 Task: Open a blank google sheet and write heading  Money ManagerAdd Descriptions in a column and its values below  'Salary, Rent, Groceries, Utilities, Dining out, Transportation & Entertainment. 'Add Categories in next column and its values below  Income, Expense, Expense, Expense, Expense, Expense & Expense. Add Amount in next column and its values below  $2,500, $800, $200, $100, $50, $30 & $100Add Dates in next column and its values below  2023-05-01, 2023-05-05, 2023-05-10, 2023-05-15, 2023-05-20, 2023-05-25 & 2023-05-31Save page Budget Control Log
Action: Mouse moved to (273, 169)
Screenshot: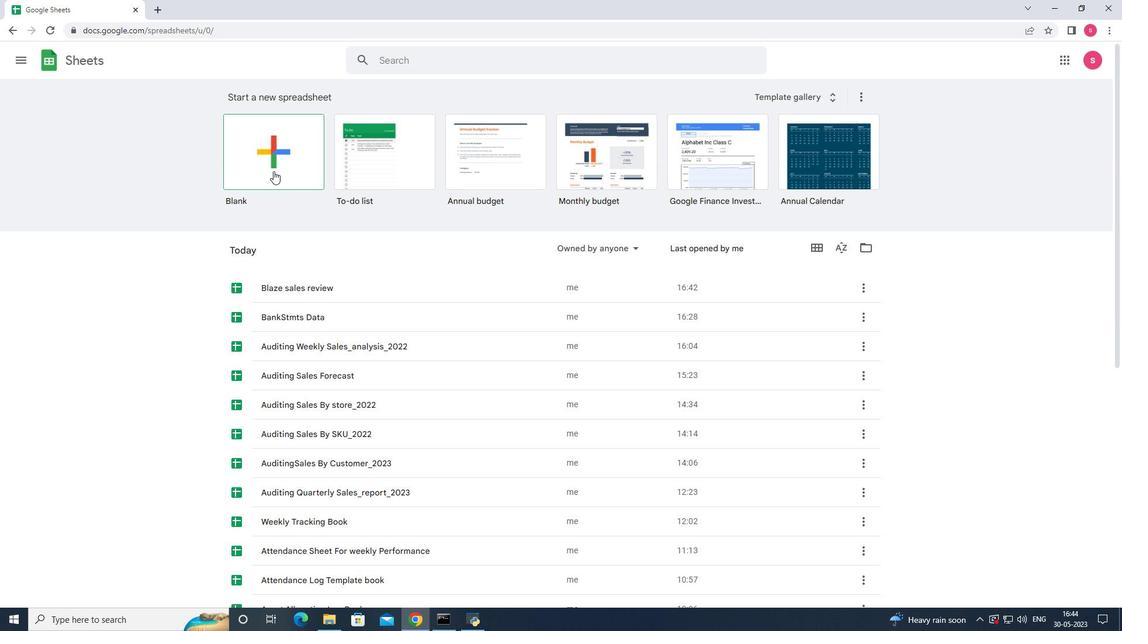 
Action: Mouse pressed left at (273, 169)
Screenshot: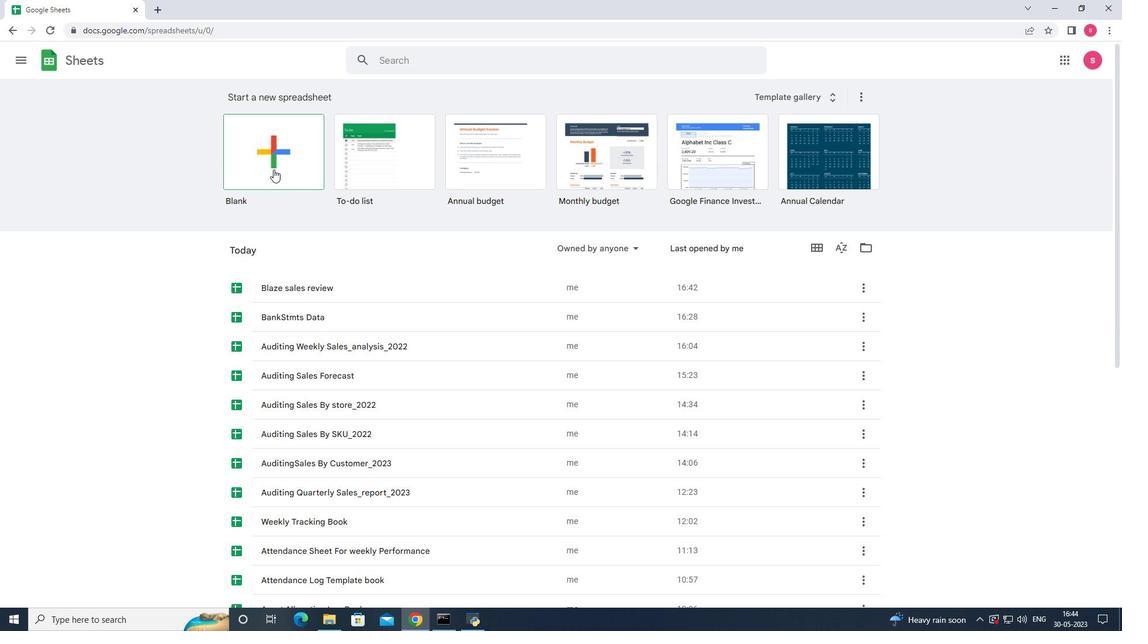 
Action: Mouse moved to (54, 145)
Screenshot: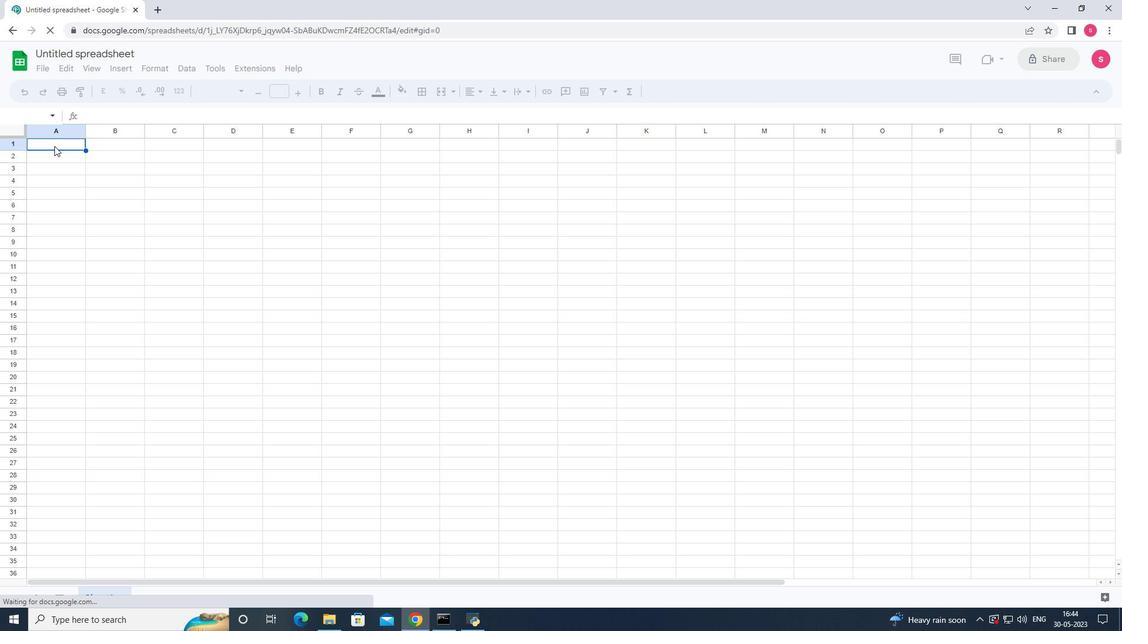 
Action: Mouse pressed left at (54, 145)
Screenshot: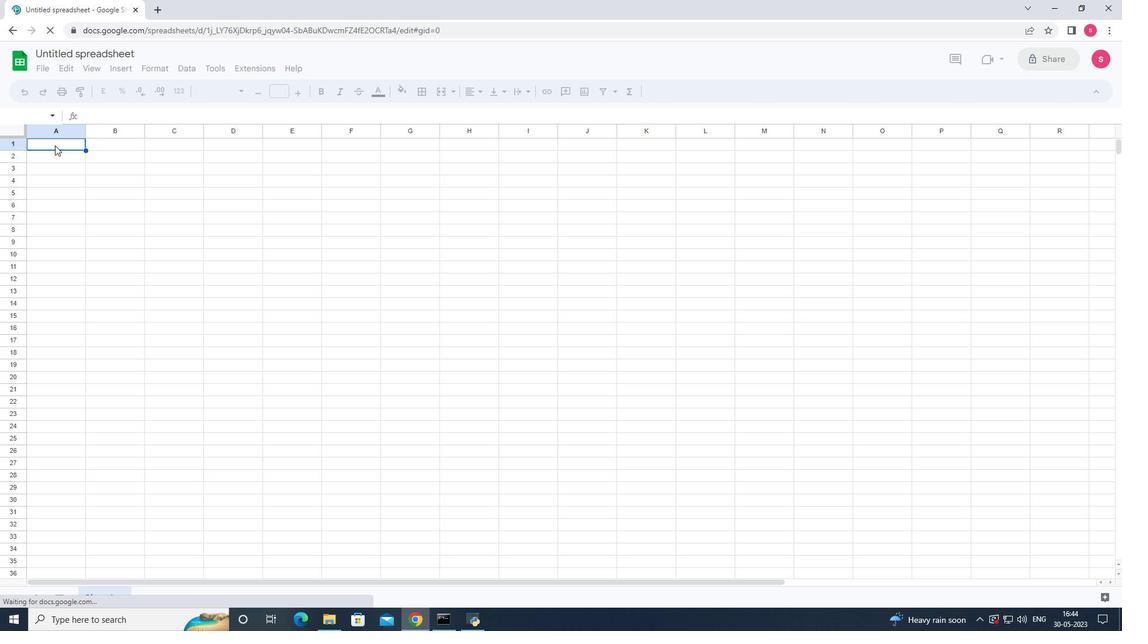 
Action: Key pressed <Key.shift>Money<Key.space><Key.shift>Manager<Key.enter><Key.shift><Key.shift><Key.shift><Key.shift>Descriptions<Key.enter><Key.shift><Key.shift><Key.shift><Key.shift><Key.shift><Key.shift><Key.shift><Key.shift><Key.shift><Key.shift><Key.shift><Key.shift><Key.shift><Key.shift>Sak<Key.backspace>lary<Key.space><Key.enter><Key.shift>Rent<Key.enter><Key.shift><Key.shift><Key.shift><Key.shift><Key.shift><Key.shift><Key.shift><Key.shift><Key.shift><Key.shift><Key.shift><Key.shift><Key.shift><Key.shift><Key.shift><Key.shift><Key.shift><Key.shift><Key.shift><Key.shift><Key.shift><Key.shift><Key.shift>Groceries<Key.enter><Key.shift><Key.shift>Utilities<Key.enter><Key.shift>Dining<Key.space><Key.shift>Out<Key.enter><Key.shift>Transportation<Key.enter><Key.shift>enter<Key.backspace><Key.backspace><Key.backspace><Key.backspace><Key.backspace><Key.shift>Entertainment<Key.enter>
Screenshot: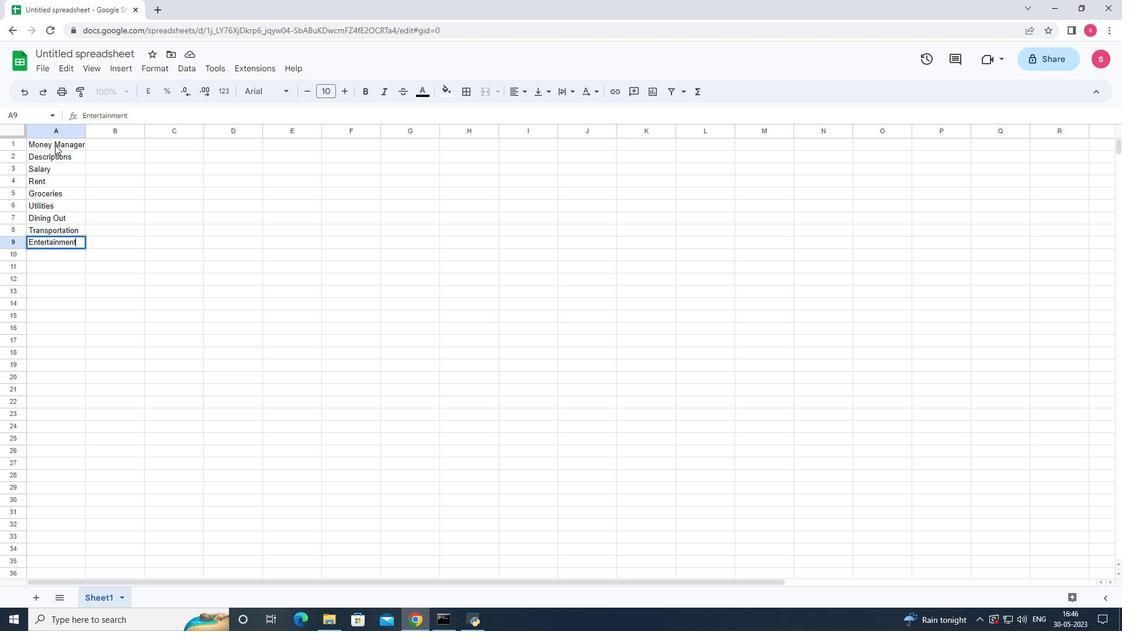 
Action: Mouse moved to (84, 134)
Screenshot: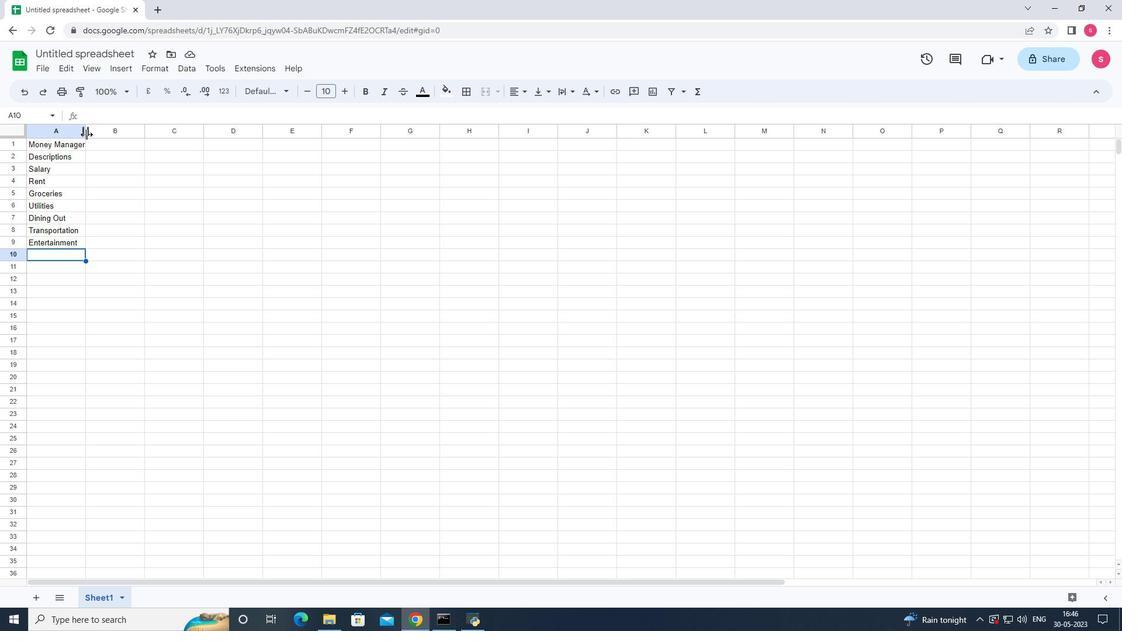 
Action: Mouse pressed left at (84, 134)
Screenshot: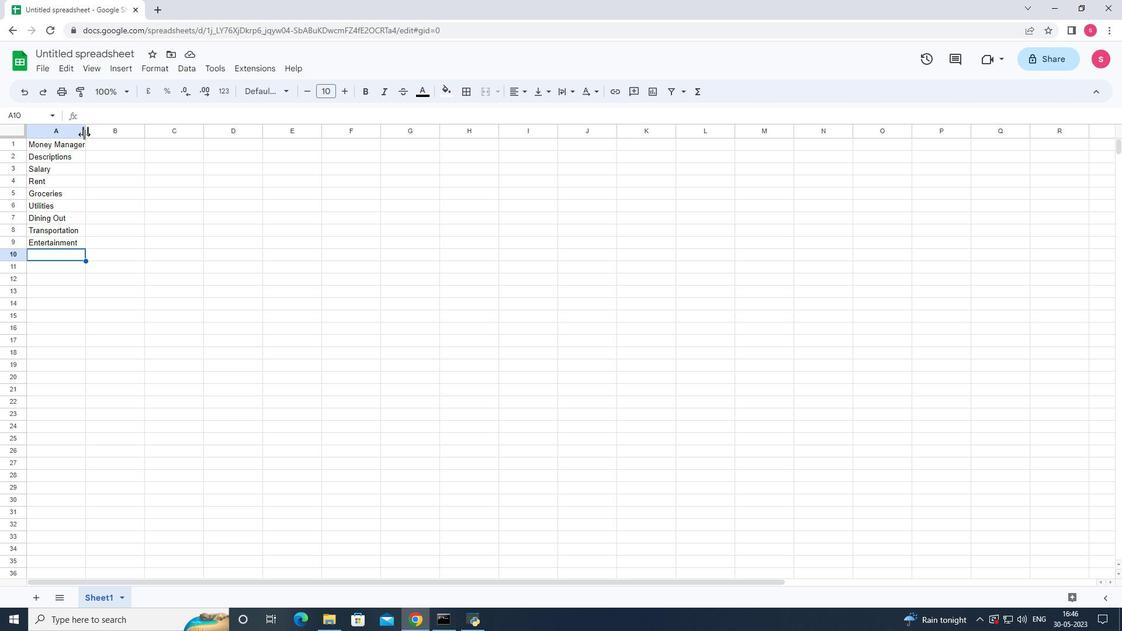 
Action: Mouse pressed left at (84, 134)
Screenshot: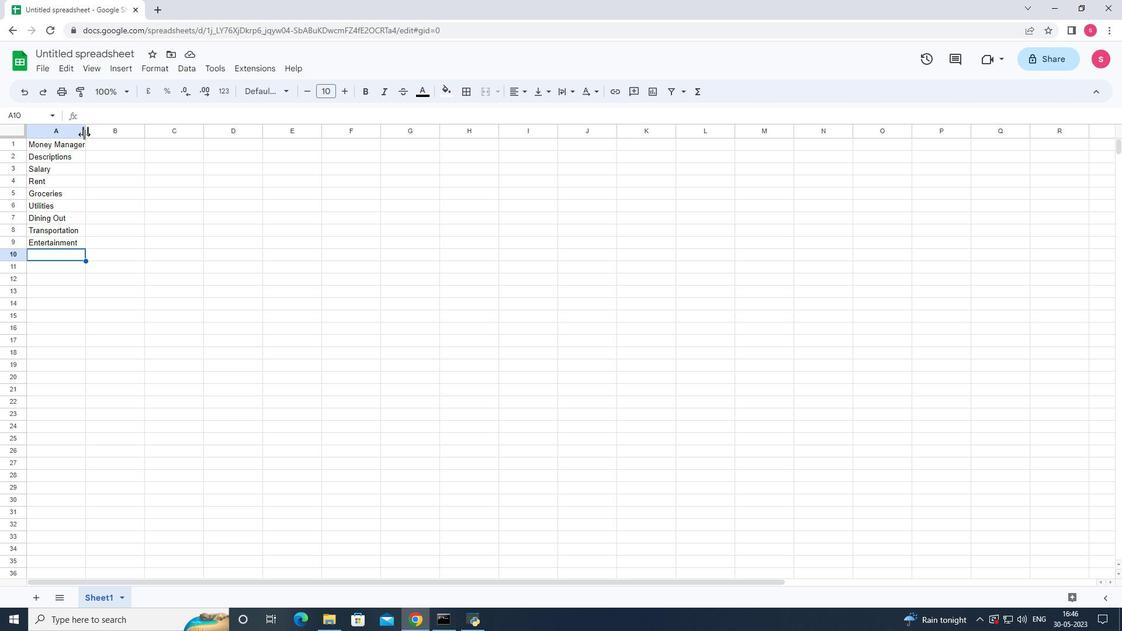 
Action: Mouse moved to (97, 146)
Screenshot: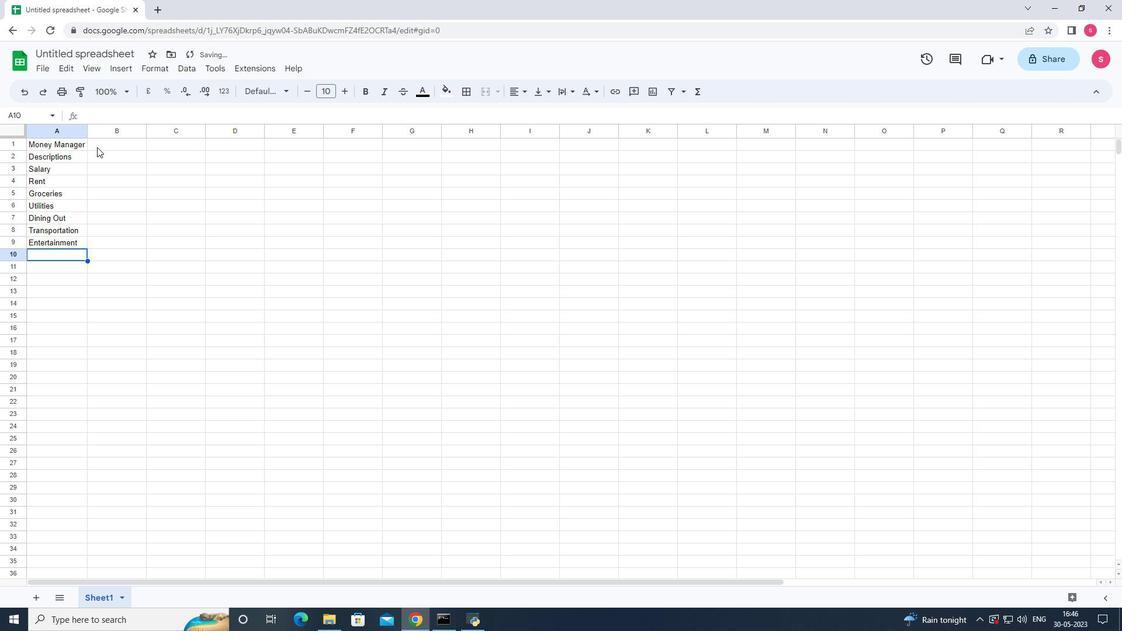 
Action: Mouse pressed left at (97, 146)
Screenshot: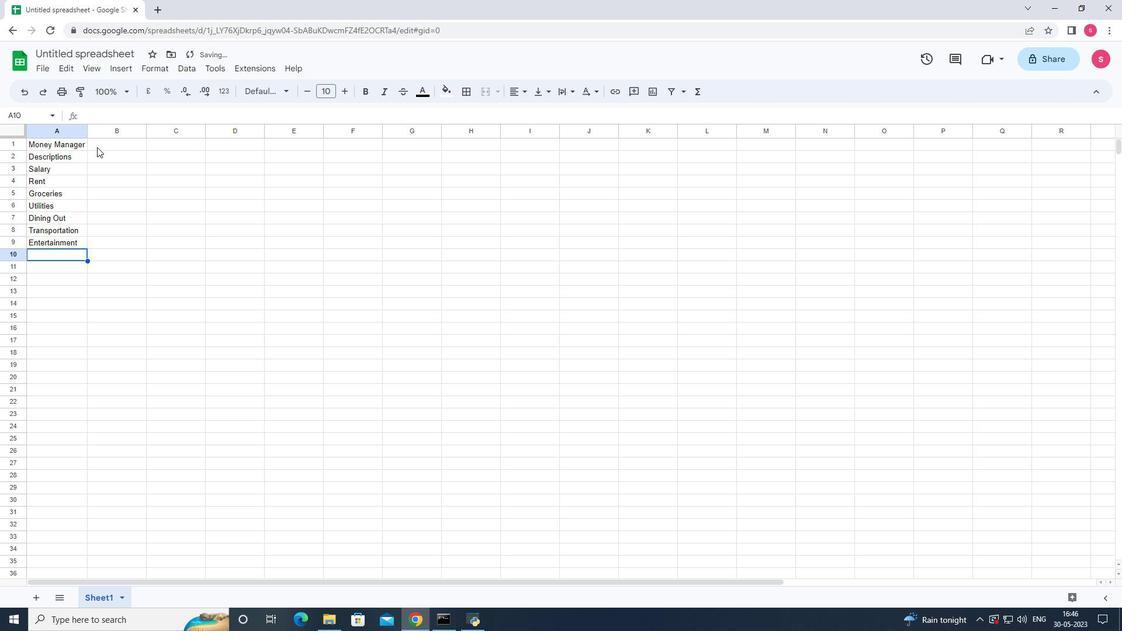 
Action: Key pressed <Key.caps_lock>CAT<Key.backspace><Key.backspace>ATA<Key.backspace><Key.backspace><Key.backspace><Key.caps_lock>atega<Key.backspace>ories<Key.enter>in<Key.backspace><Key.backspace><Key.shift>Income<Key.enter><Key.shift><Key.shift><Key.shift>Expense<Key.enter>e<Key.enter>e<Key.enter>e<Key.enter>e<Key.enter>e<Key.enter>
Screenshot: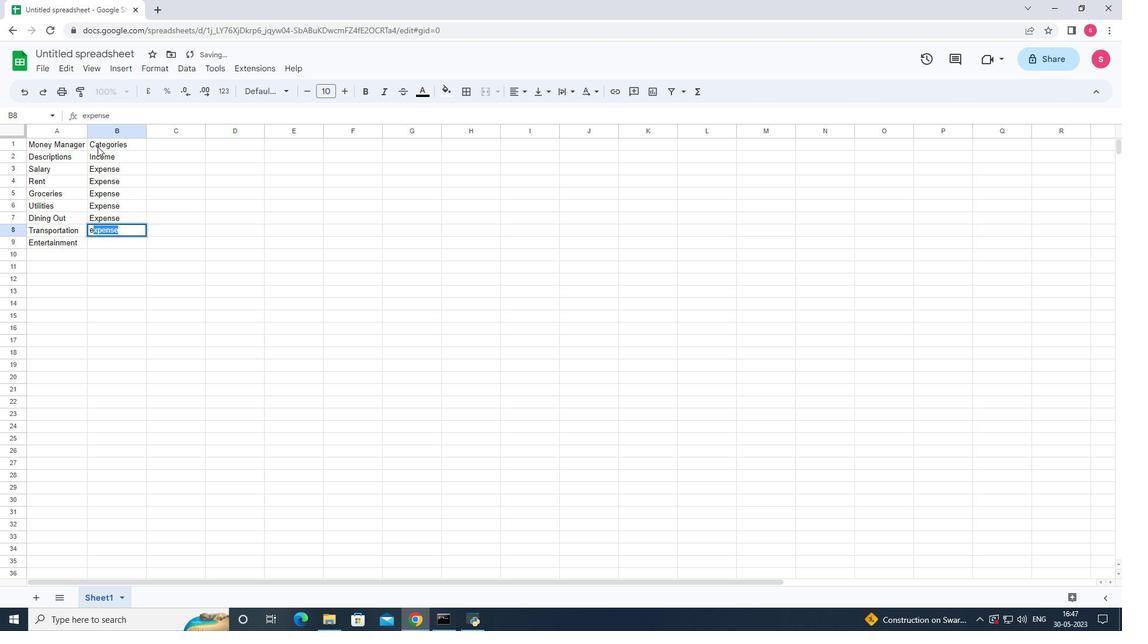 
Action: Mouse moved to (97, 146)
Screenshot: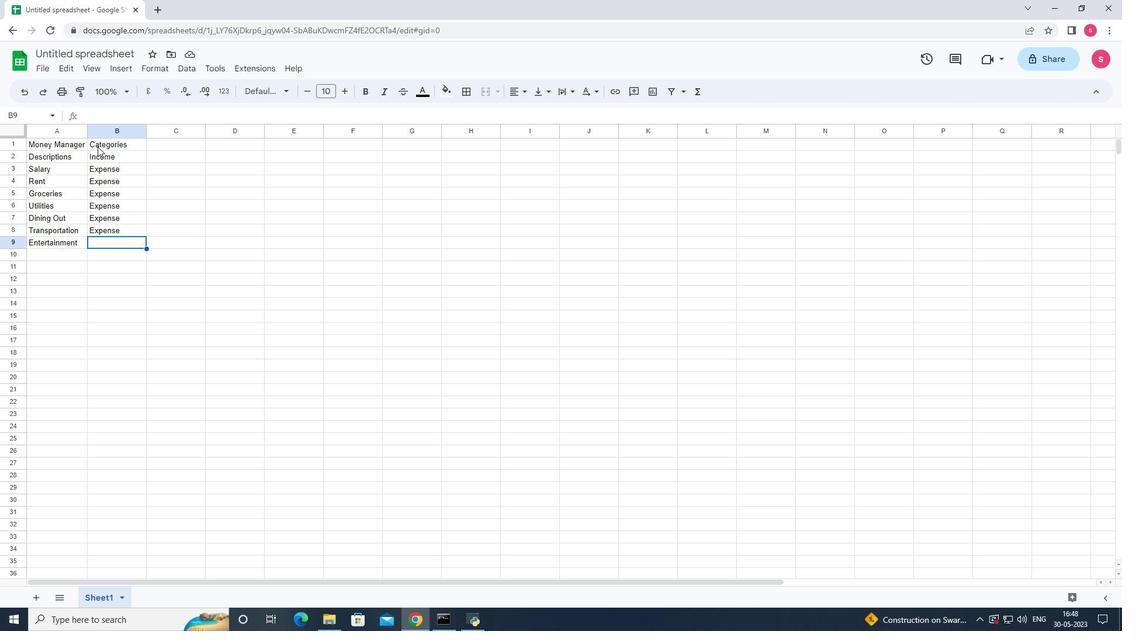 
Action: Mouse pressed left at (97, 146)
Screenshot: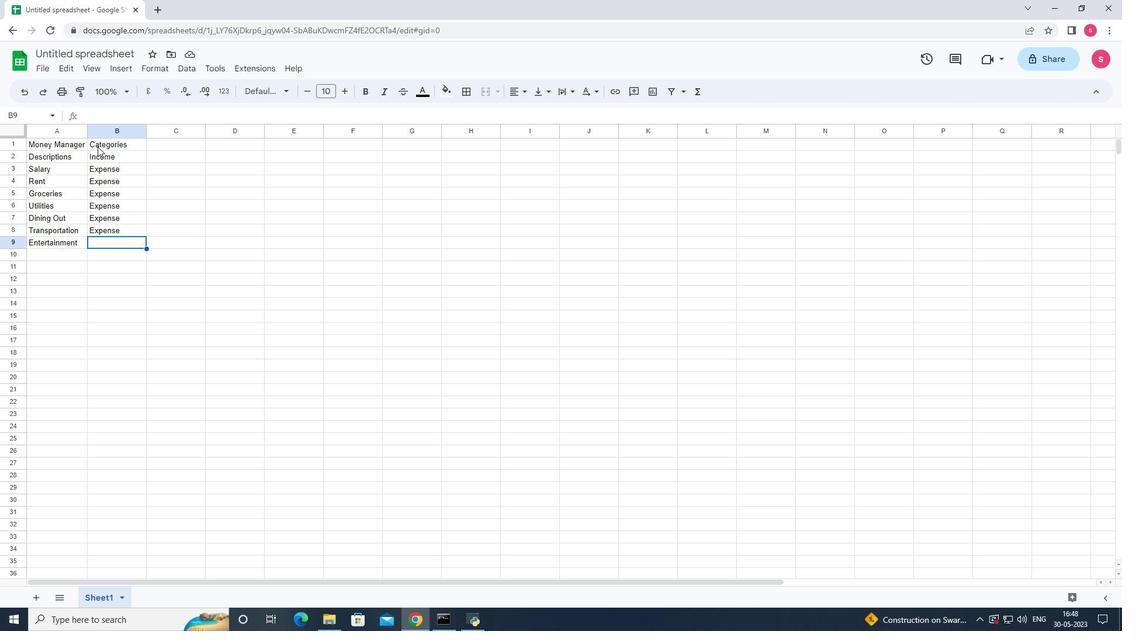 
Action: Mouse moved to (104, 229)
Screenshot: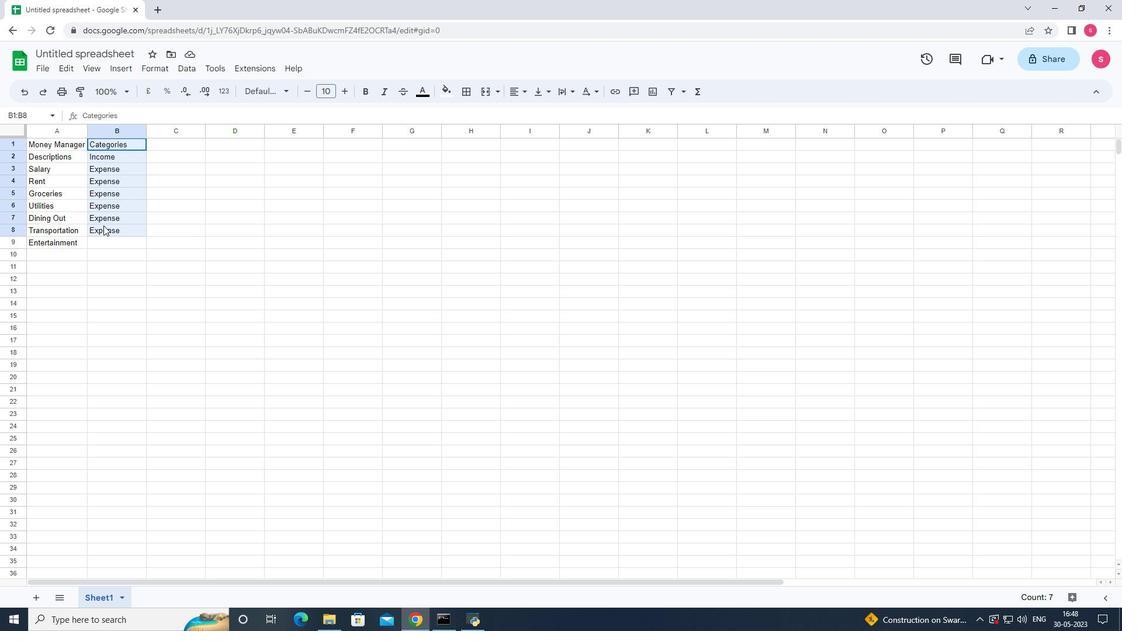 
Action: Key pressed ctrl+X
Screenshot: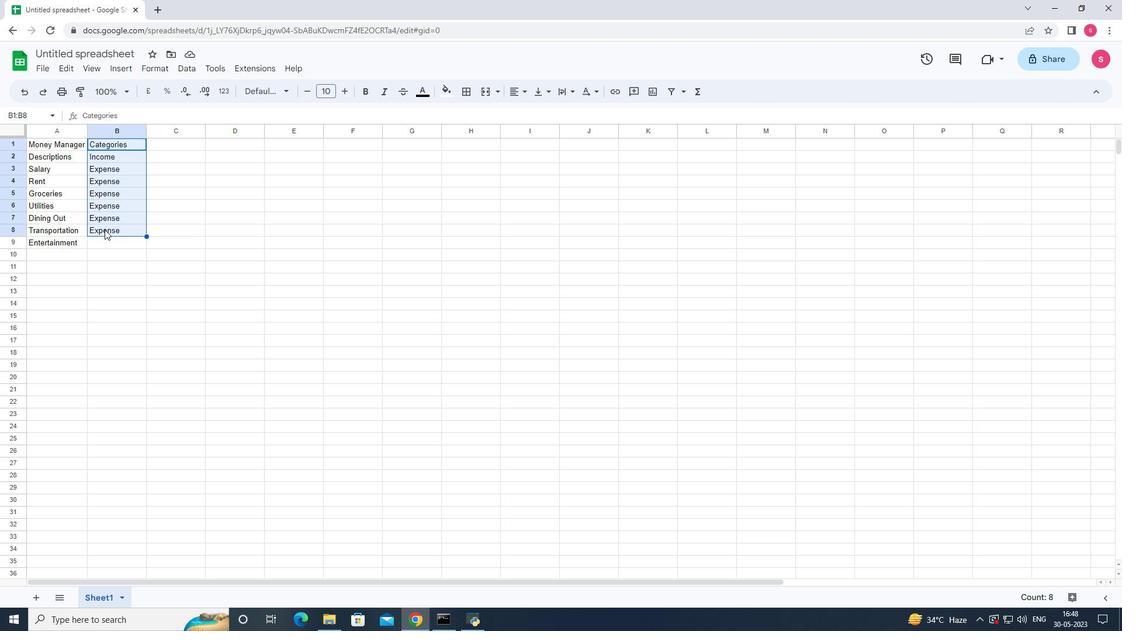 
Action: Mouse moved to (127, 158)
Screenshot: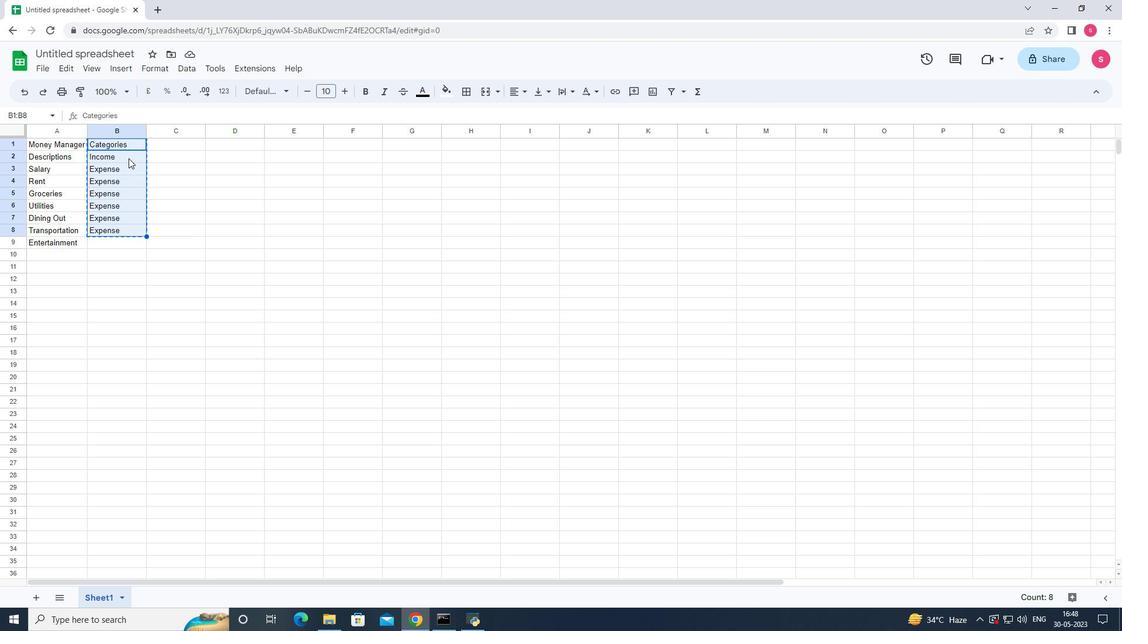 
Action: Mouse pressed left at (127, 158)
Screenshot: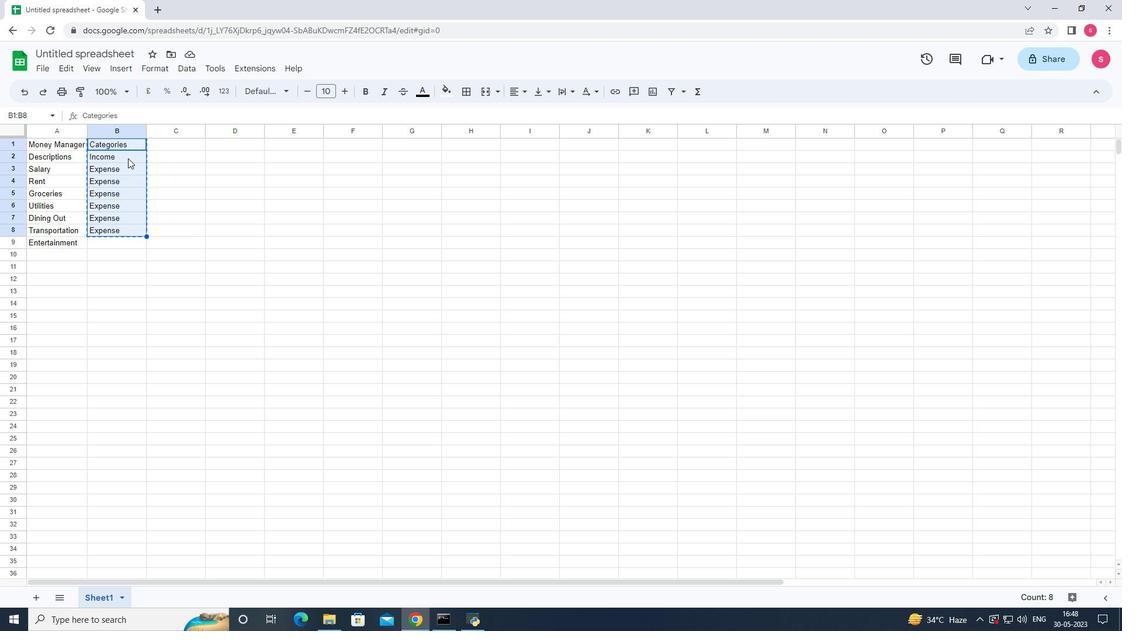 
Action: Mouse moved to (125, 159)
Screenshot: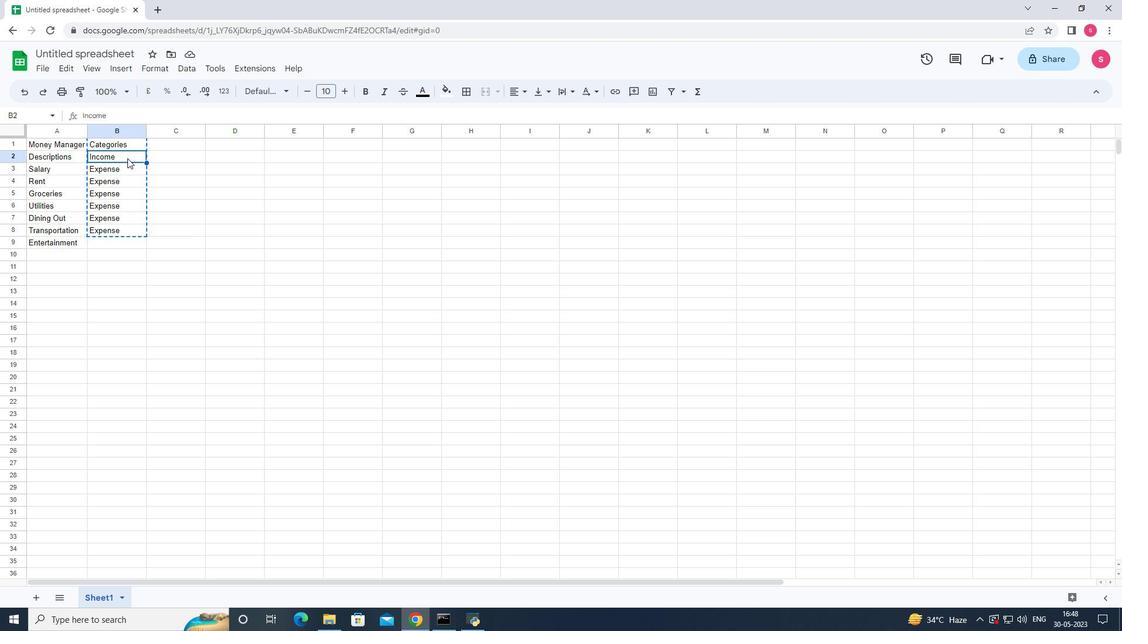 
Action: Key pressed ctrl+V
Screenshot: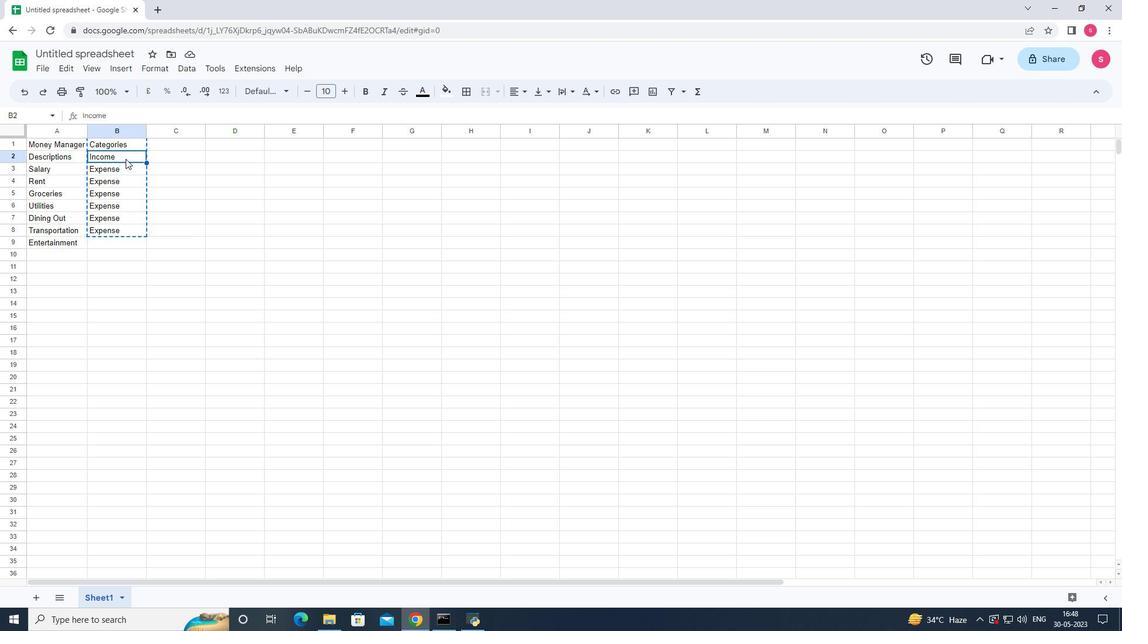 
Action: Mouse moved to (161, 155)
Screenshot: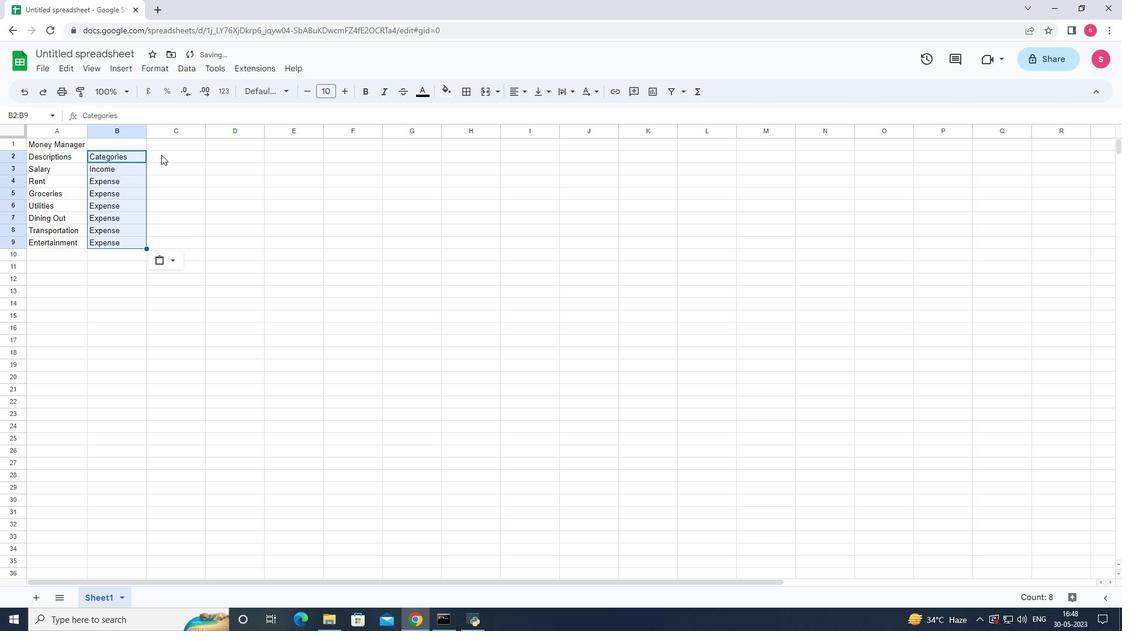 
Action: Mouse pressed left at (161, 155)
Screenshot: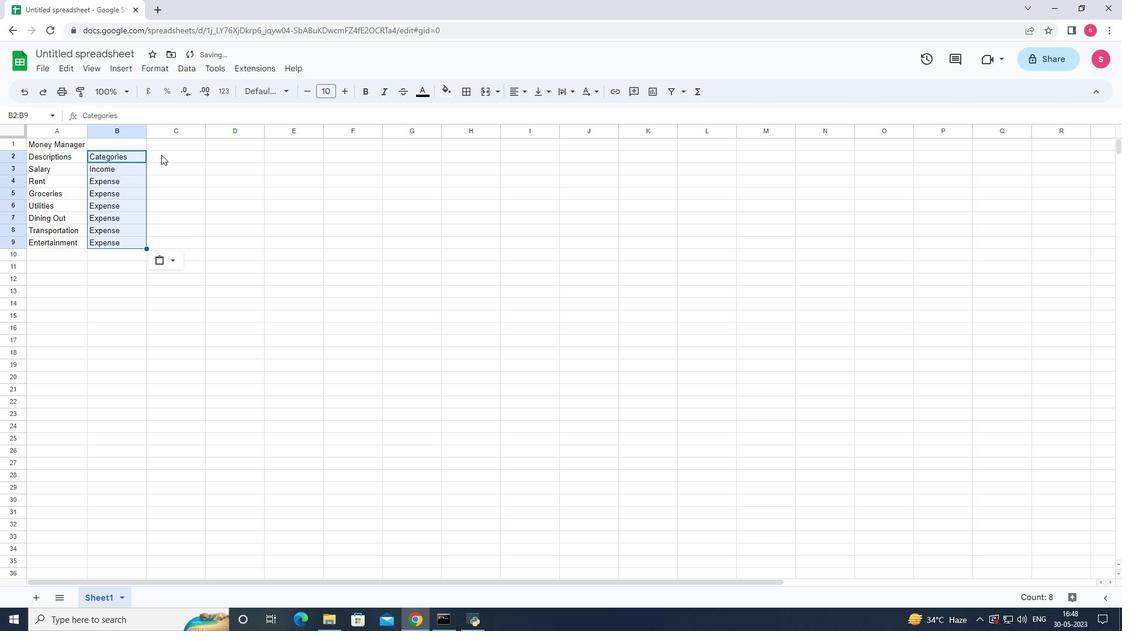 
Action: Mouse moved to (159, 156)
Screenshot: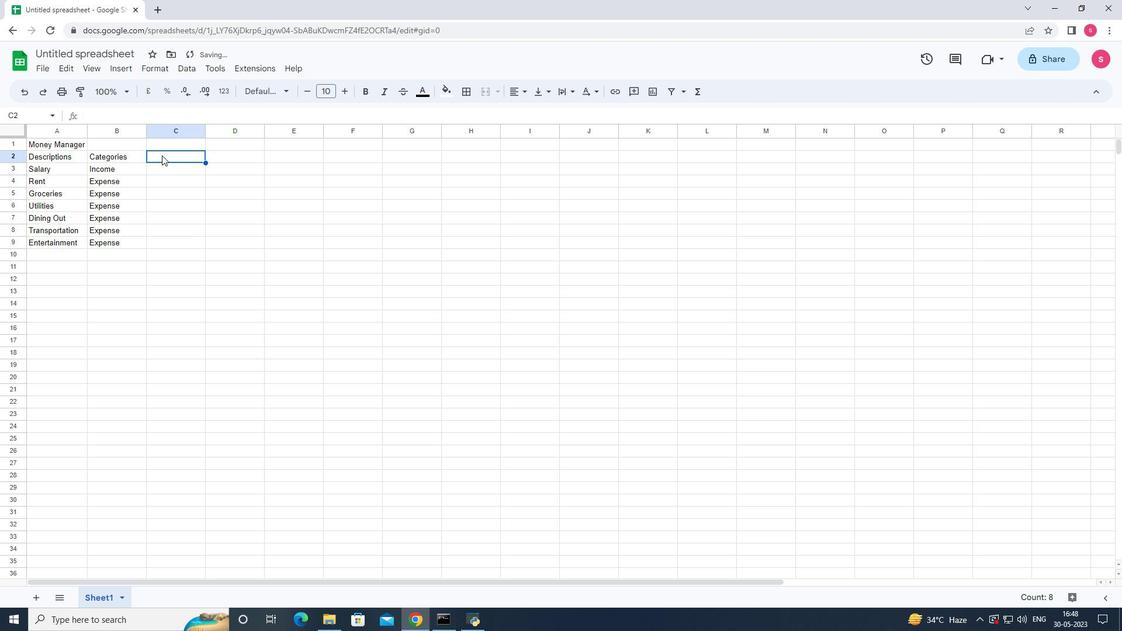 
Action: Key pressed <Key.shift><Key.shift><Key.shift><Key.shift><Key.shift><Key.shift><Key.shift><Key.shift><Key.shift><Key.shift><Key.shift><Key.shift><Key.shift>Amount<Key.enter>
Screenshot: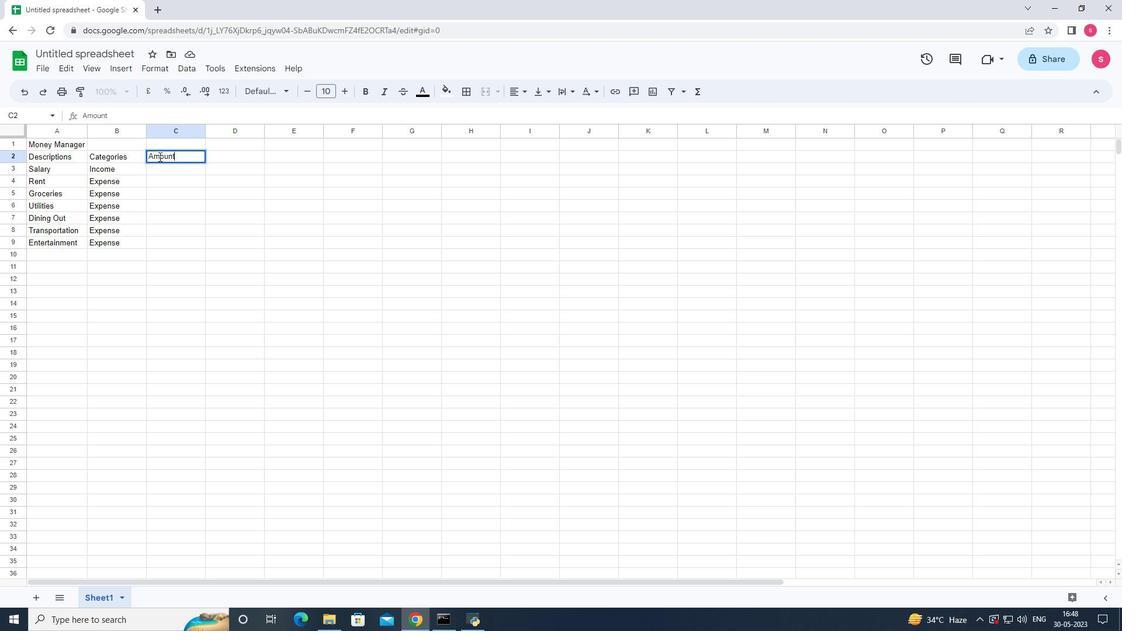 
Action: Mouse moved to (247, 178)
Screenshot: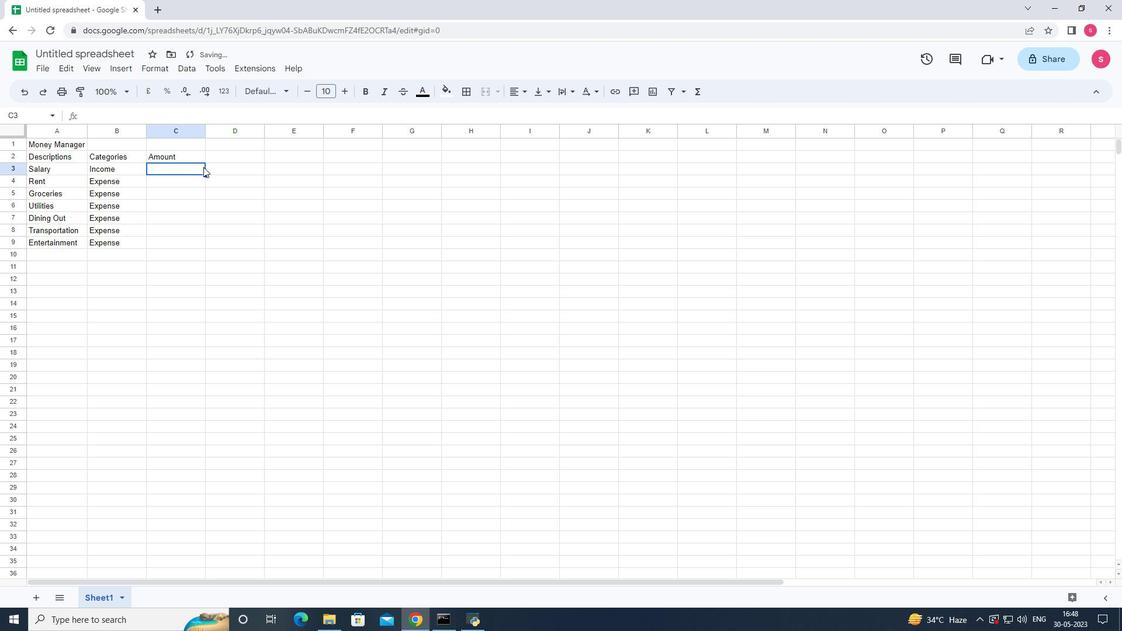 
Action: Key pressed 2500<Key.down>800<Key.down>200<Key.down>100<Key.down>50<Key.down>30<Key.down>100<Key.right><Key.up><Key.up><Key.up><Key.up><Key.up><Key.up><Key.up>
Screenshot: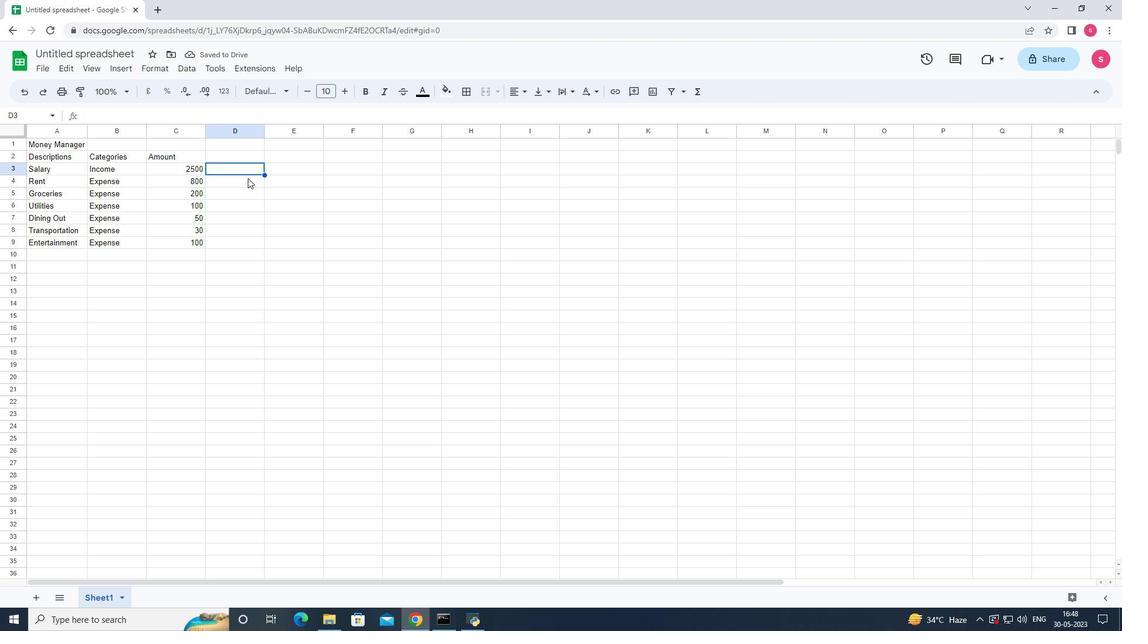 
Action: Mouse moved to (160, 166)
Screenshot: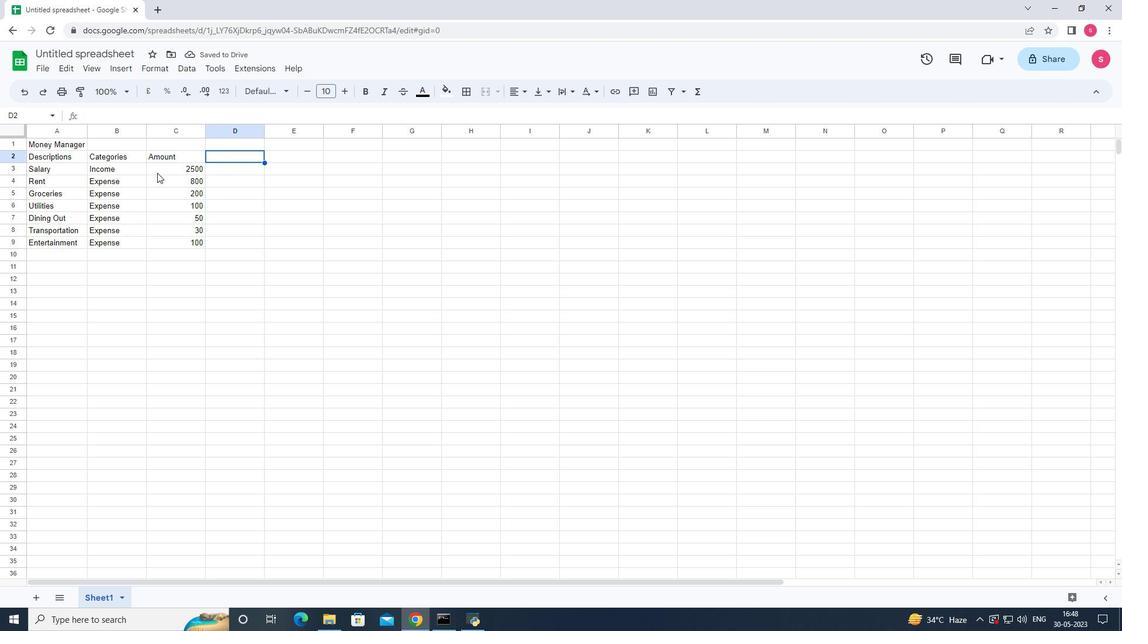 
Action: Mouse pressed left at (160, 166)
Screenshot: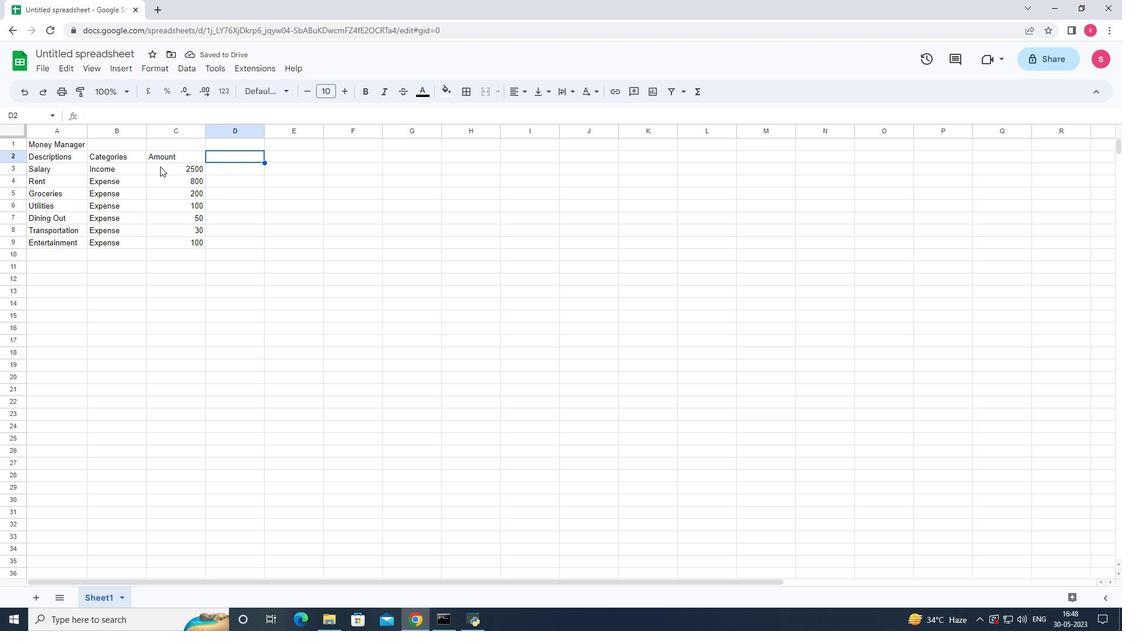 
Action: Mouse moved to (158, 66)
Screenshot: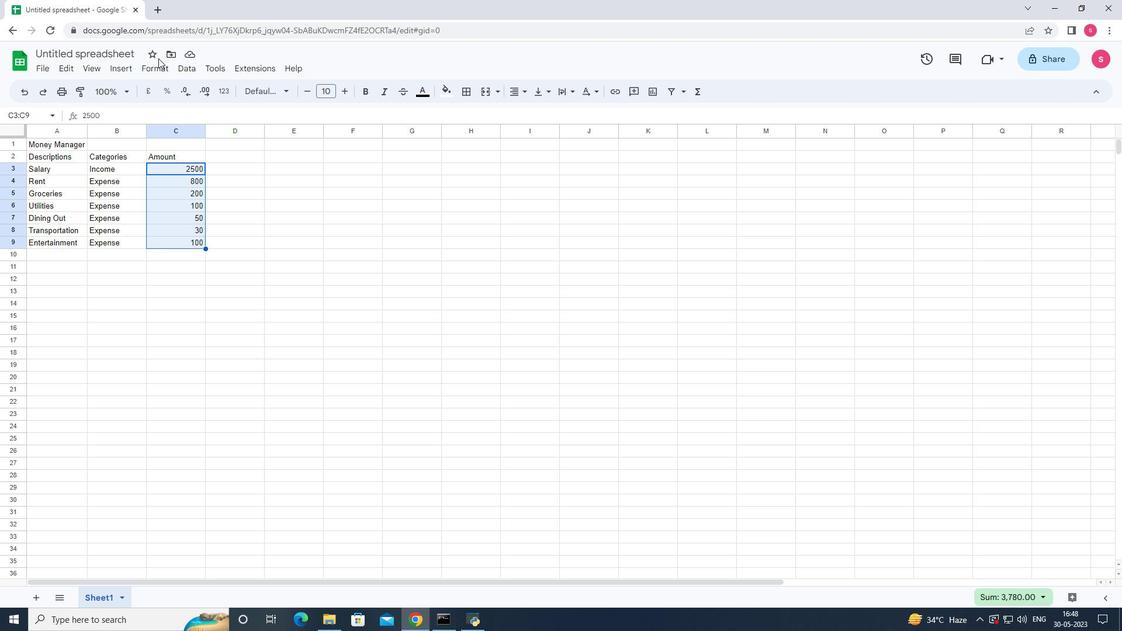 
Action: Mouse pressed left at (158, 66)
Screenshot: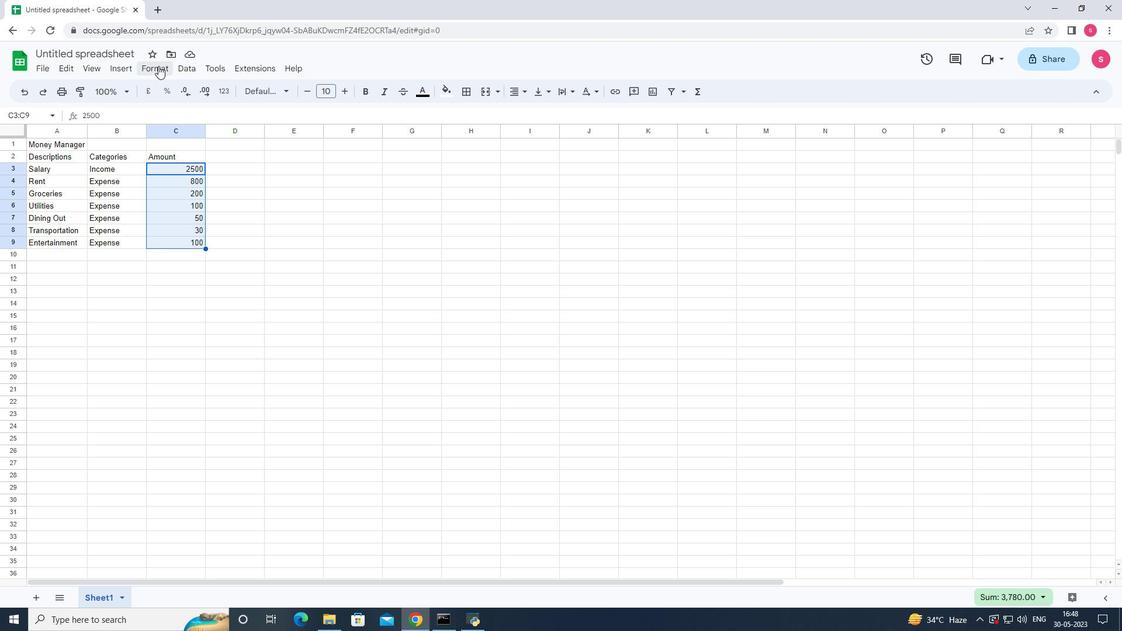 
Action: Mouse moved to (149, 105)
Screenshot: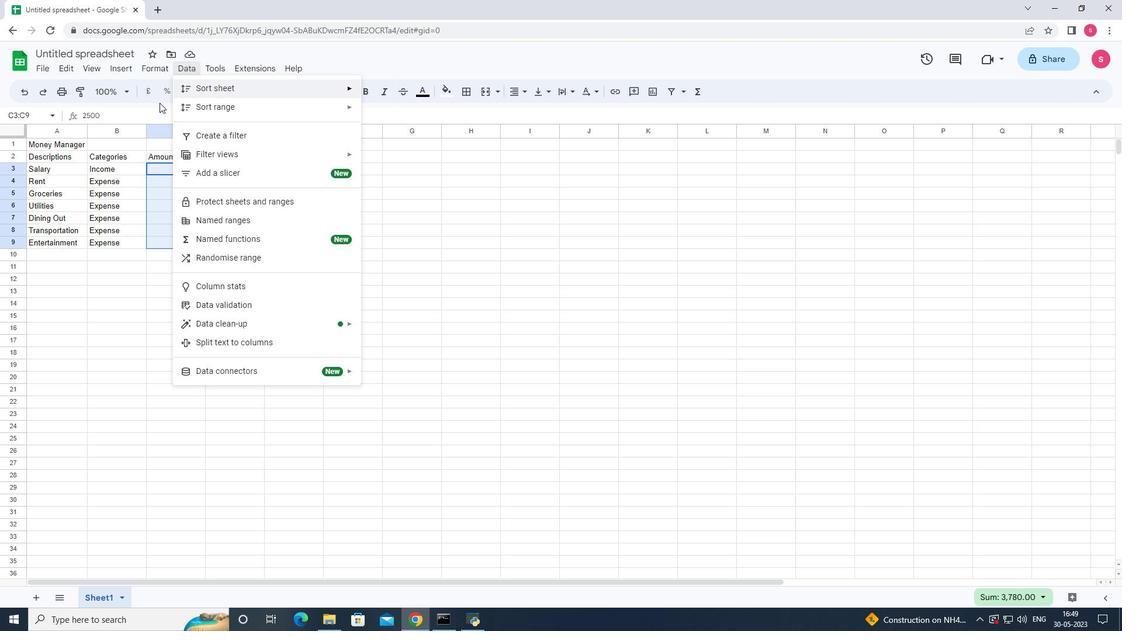 
Action: Mouse pressed left at (149, 105)
Screenshot: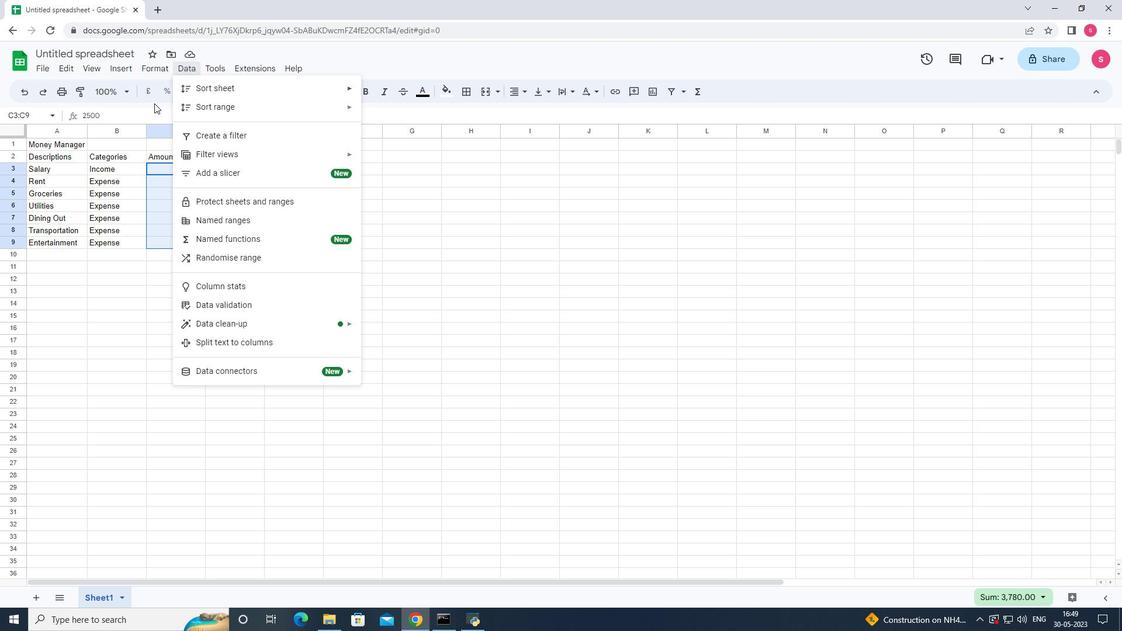 
Action: Mouse moved to (226, 94)
Screenshot: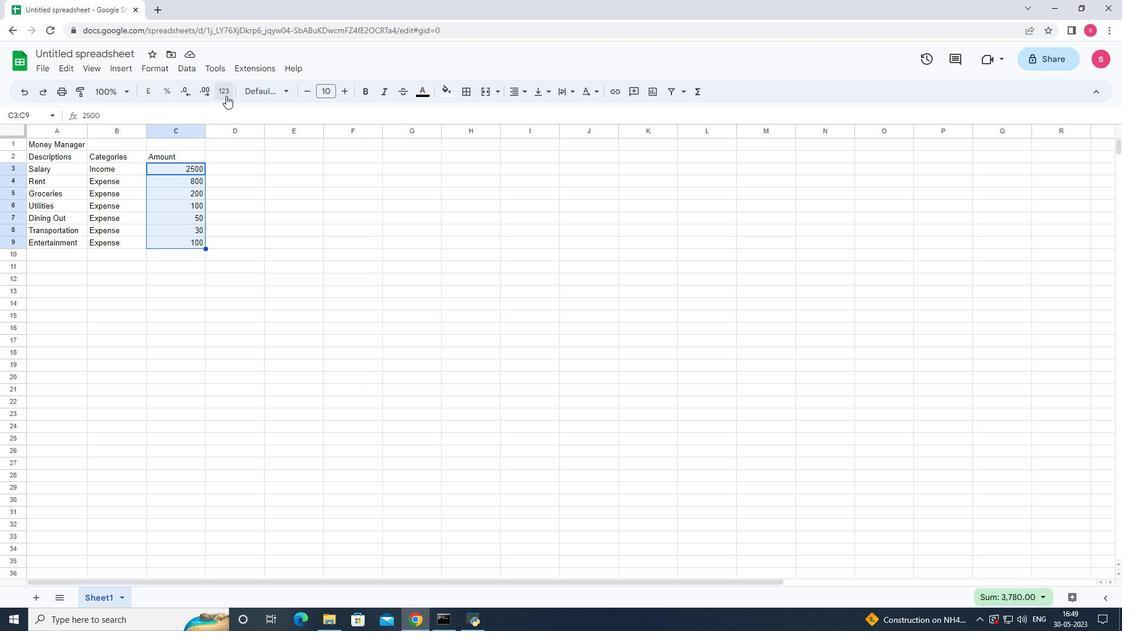 
Action: Mouse pressed left at (226, 94)
Screenshot: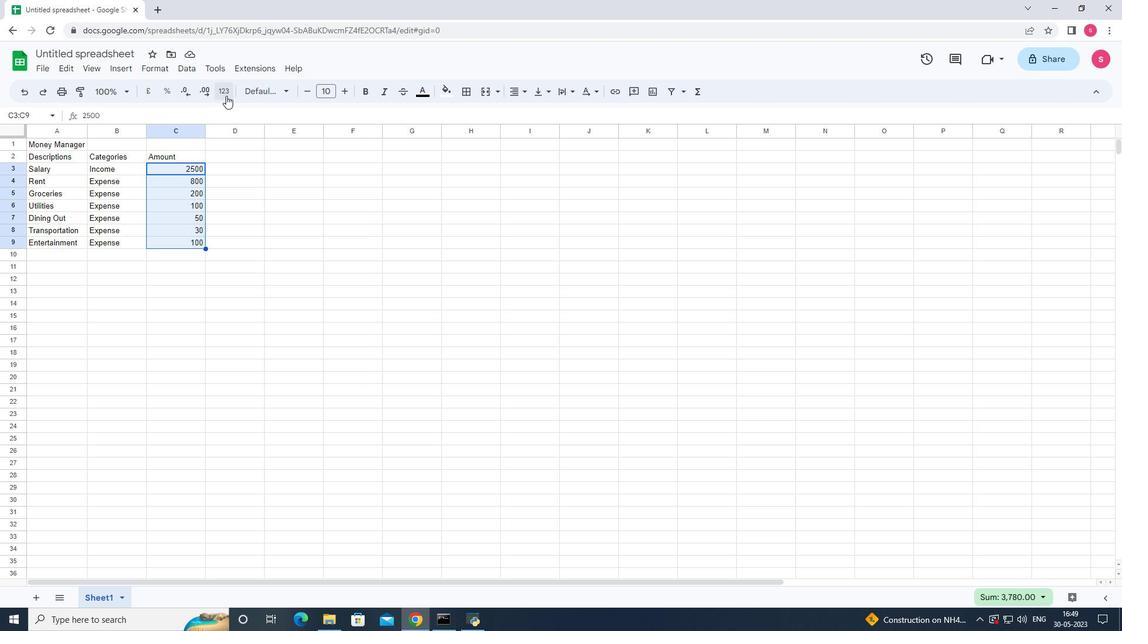 
Action: Mouse moved to (285, 458)
Screenshot: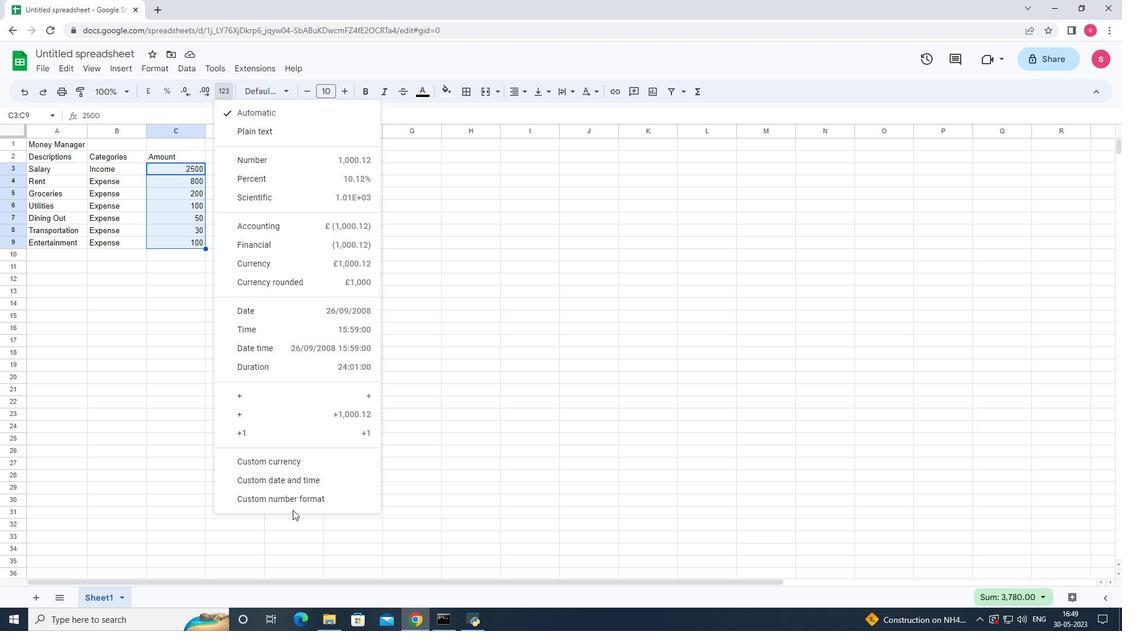 
Action: Mouse pressed left at (285, 458)
Screenshot: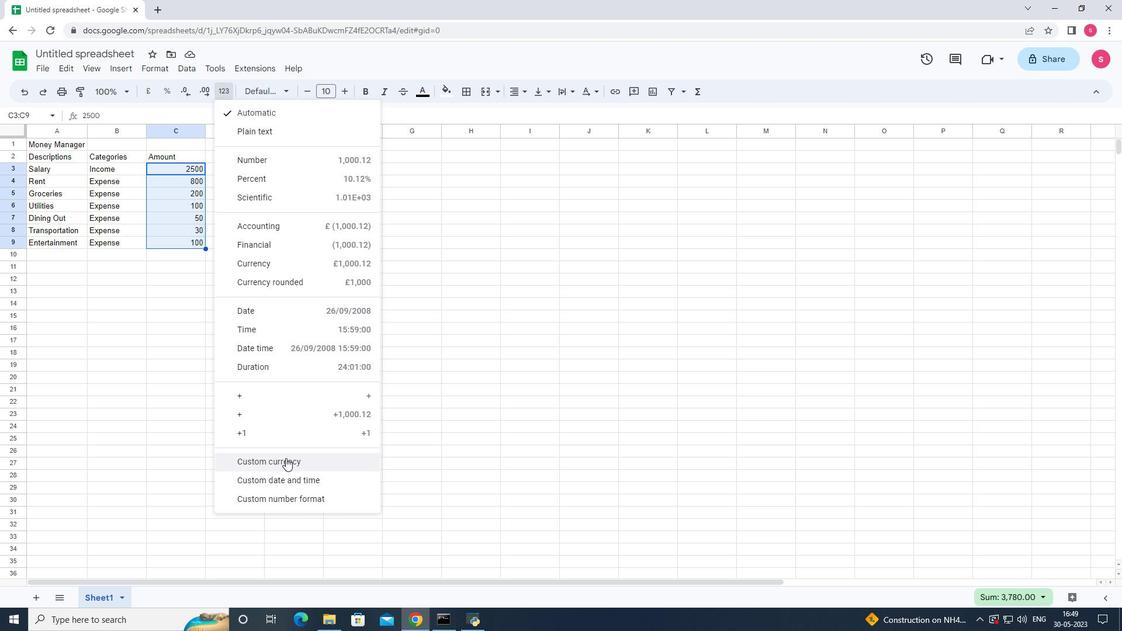 
Action: Mouse moved to (453, 280)
Screenshot: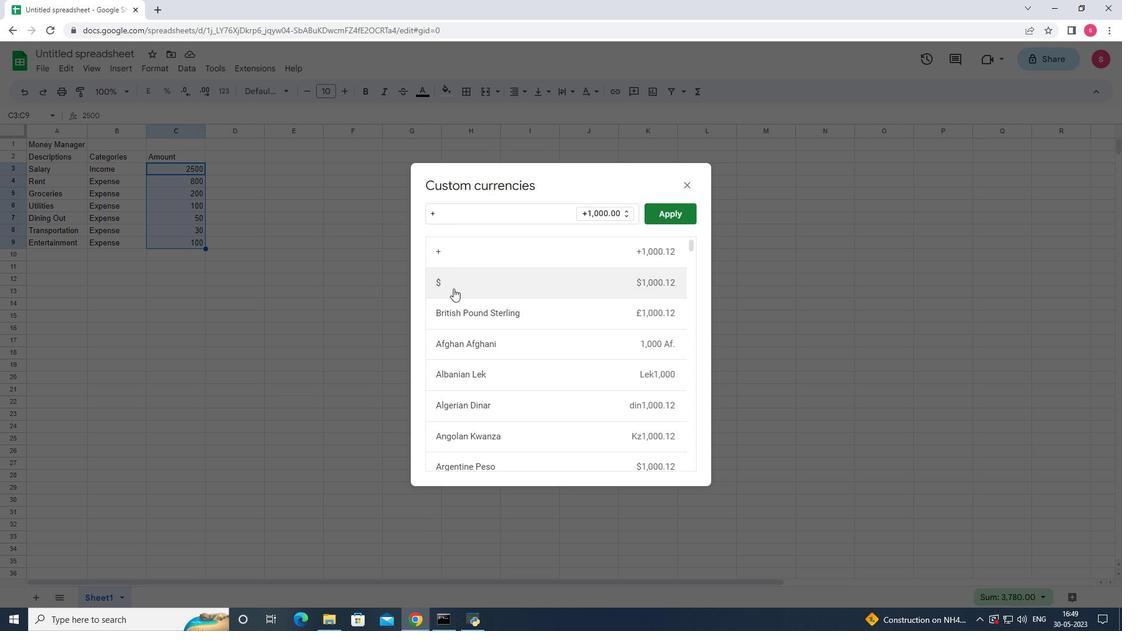 
Action: Mouse pressed left at (453, 280)
Screenshot: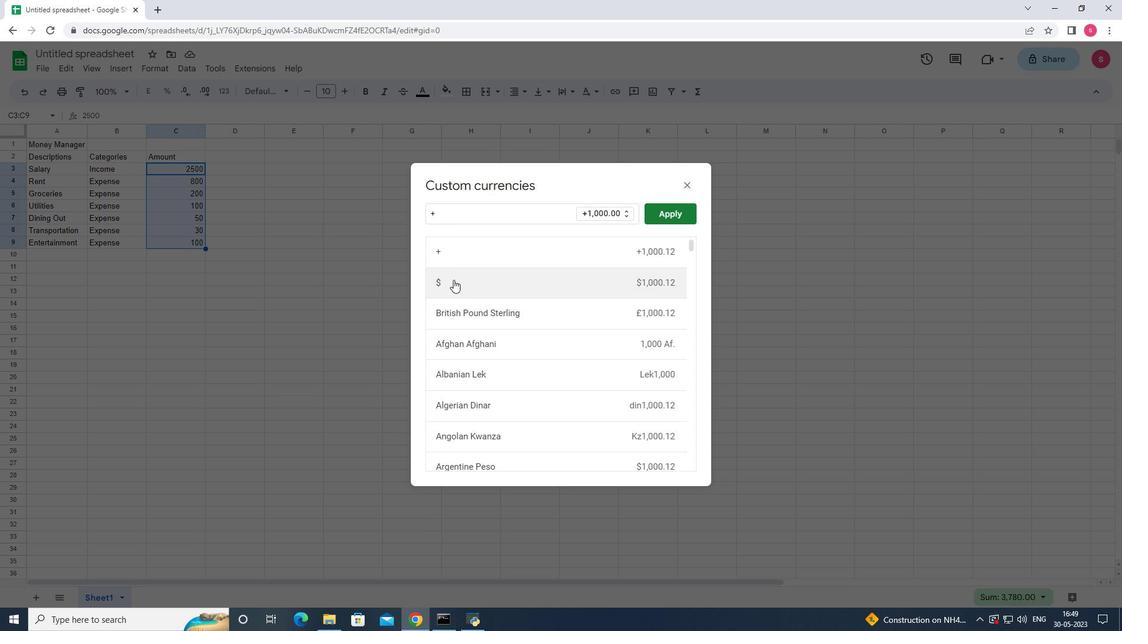 
Action: Mouse moved to (664, 215)
Screenshot: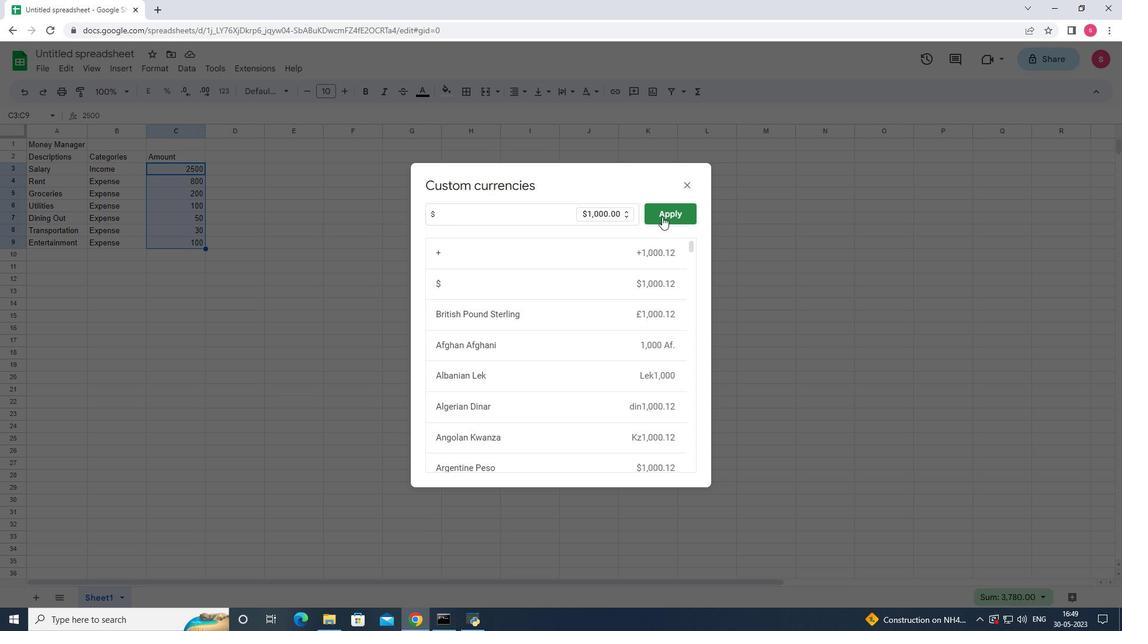 
Action: Mouse pressed left at (664, 215)
Screenshot: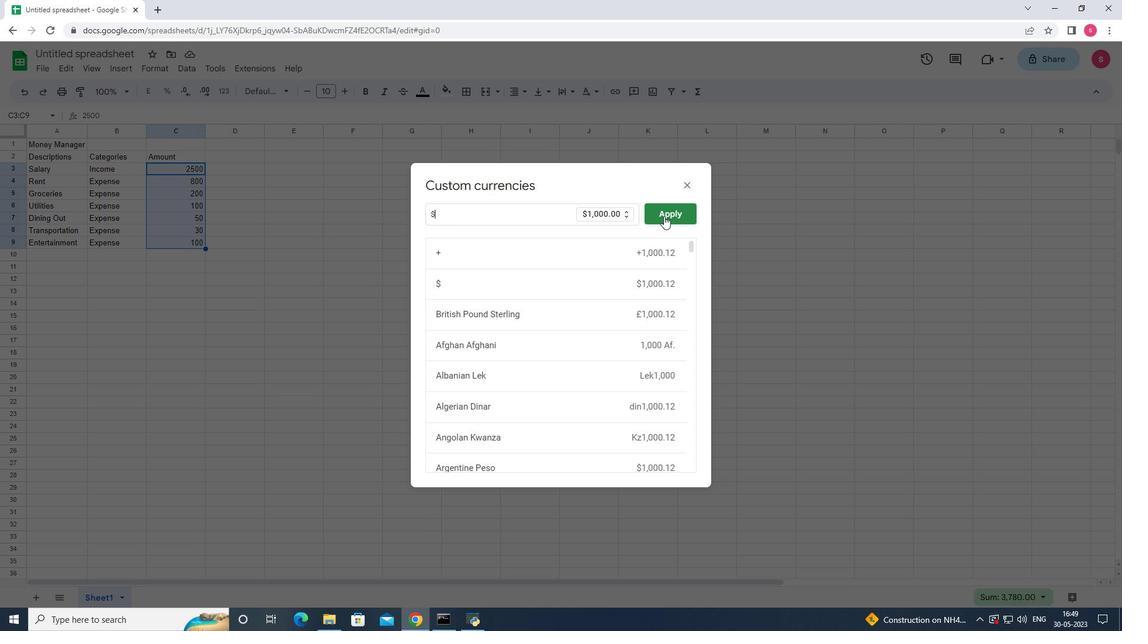 
Action: Mouse moved to (223, 157)
Screenshot: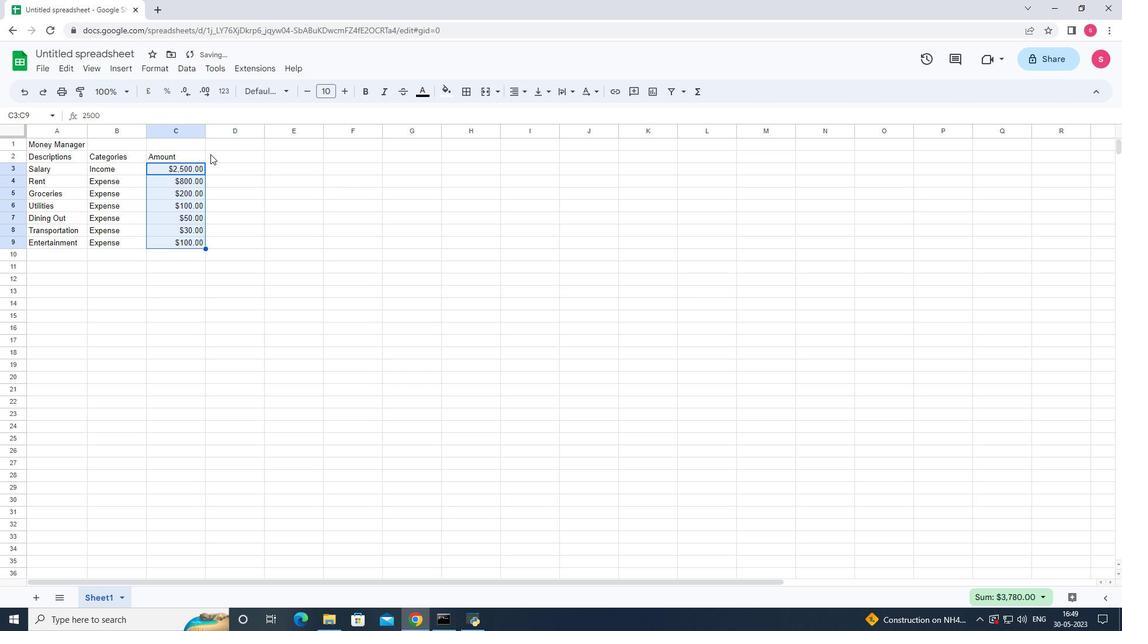 
Action: Mouse pressed left at (223, 157)
Screenshot: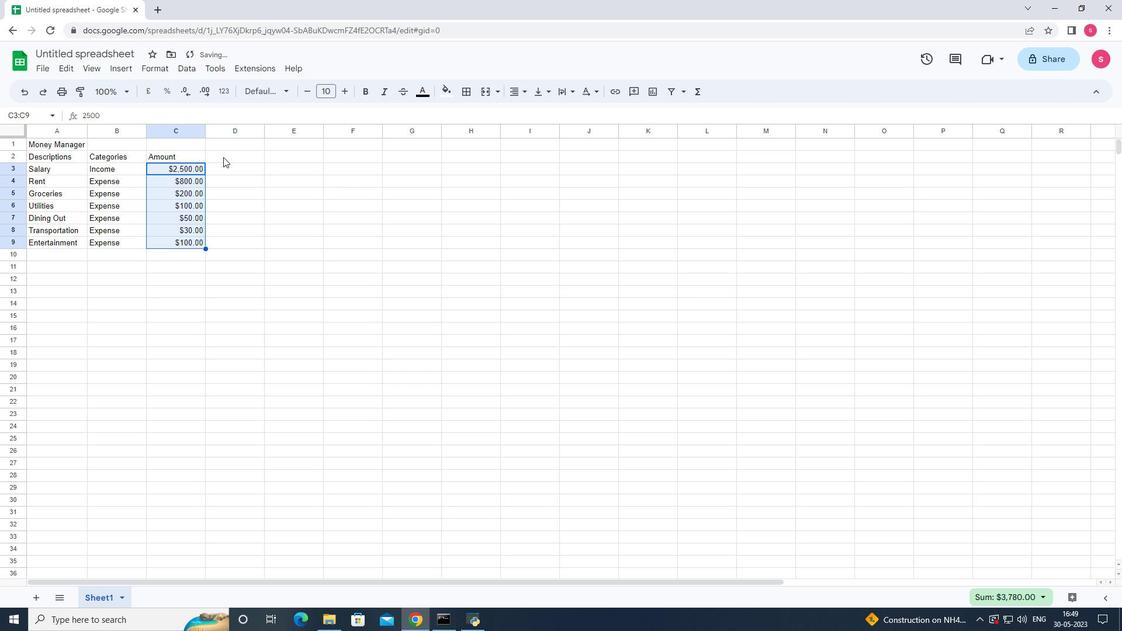 
Action: Key pressed <Key.shift><Key.shift><Key.shift><Key.shift><Key.shift><Key.shift><Key.shift><Key.shift><Key.shift><Key.shift><Key.shift><Key.shift><Key.shift><Key.shift><Key.shift><Key.shift>Dates<Key.enter>2023-05-01<Key.down>2023-05-05<Key.down>2023-05-10<Key.down>2023-05-15<Key.down>2023-05-20<Key.down>20233<Key.backspace>-05-15<Key.backspace><Key.backspace>25<Key.down>2023-05-31<Key.down>
Screenshot: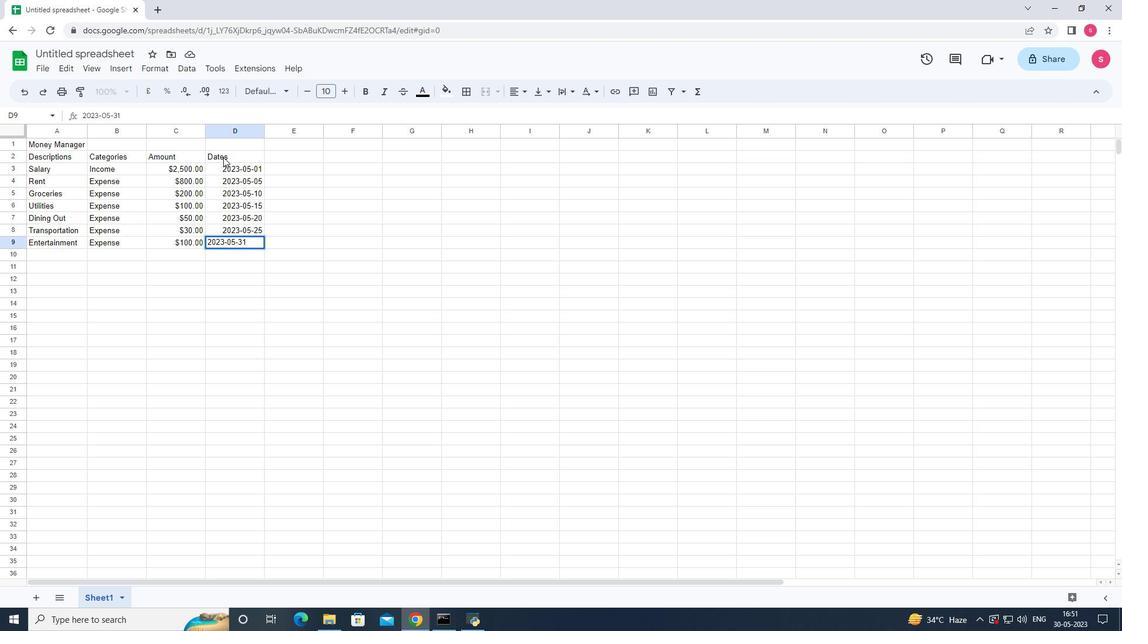 
Action: Mouse moved to (303, 161)
Screenshot: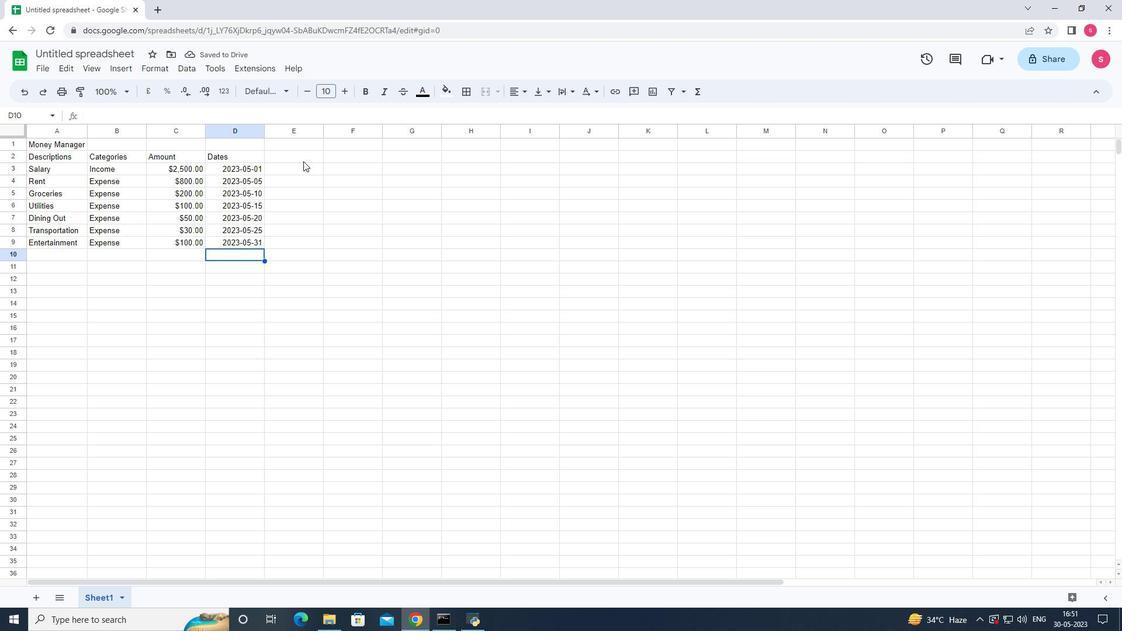 
Action: Mouse pressed left at (303, 161)
Screenshot: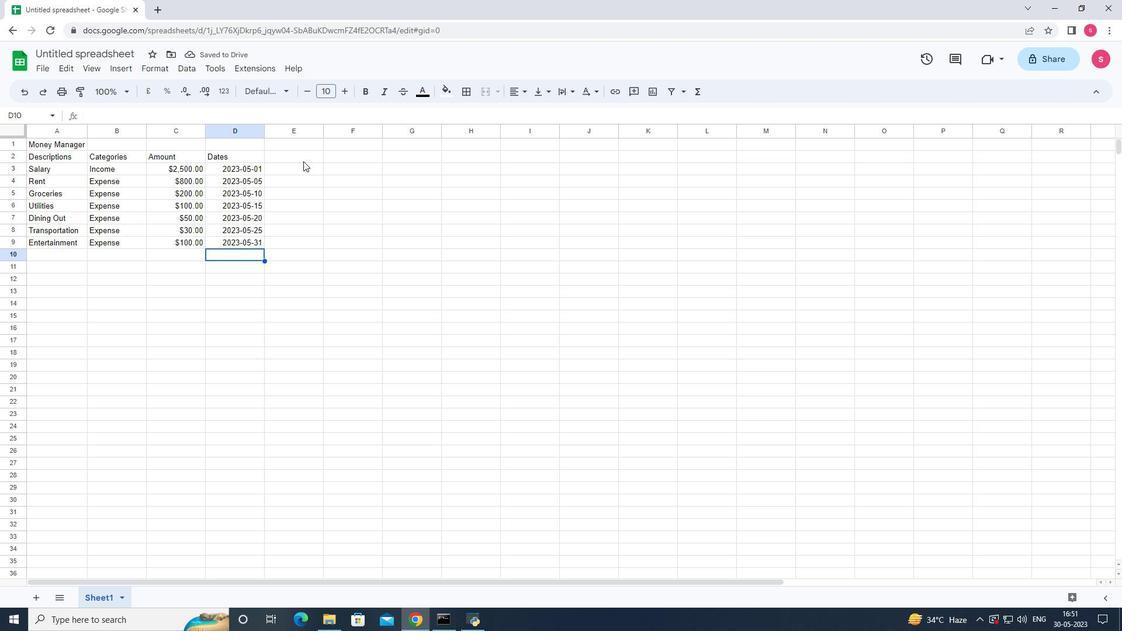 
Action: Mouse moved to (303, 203)
Screenshot: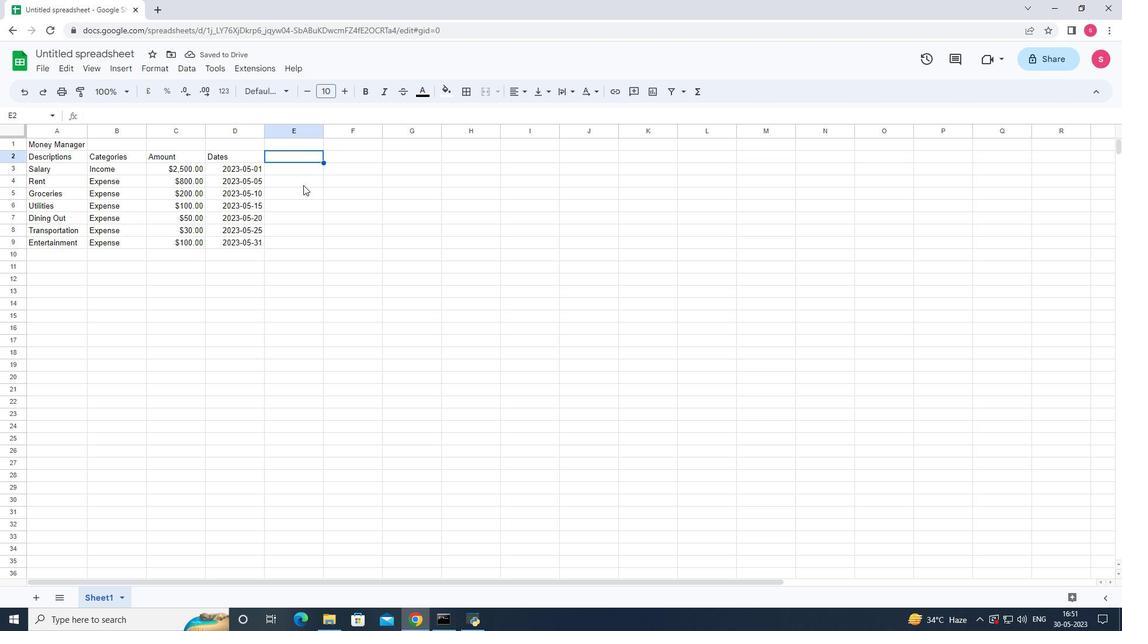 
Action: Mouse pressed left at (303, 203)
Screenshot: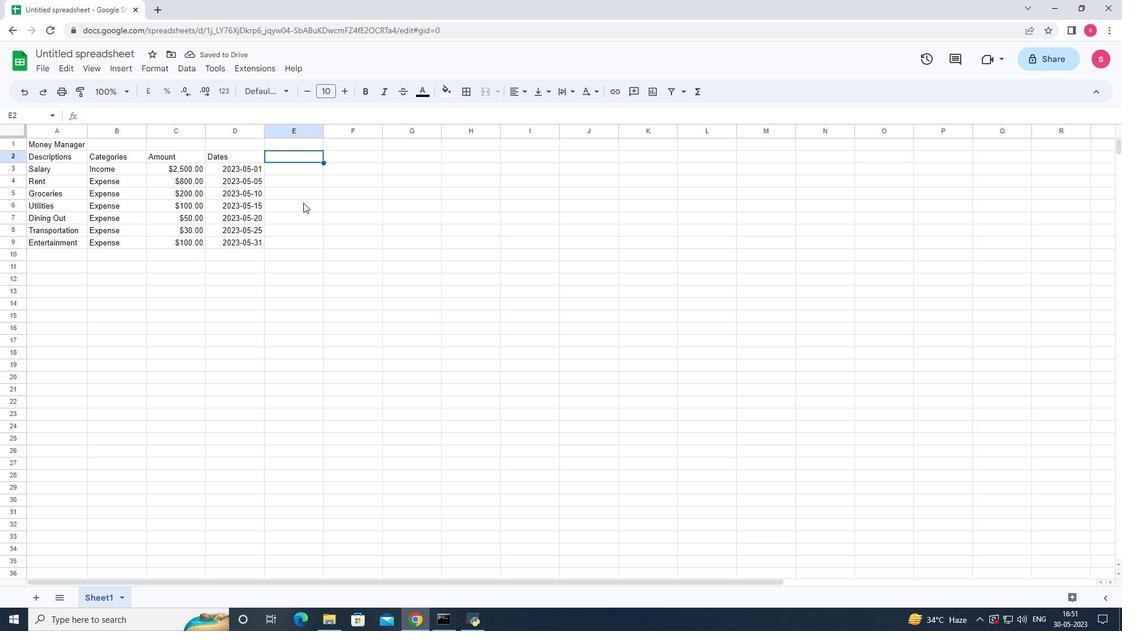
Action: Mouse moved to (44, 73)
Screenshot: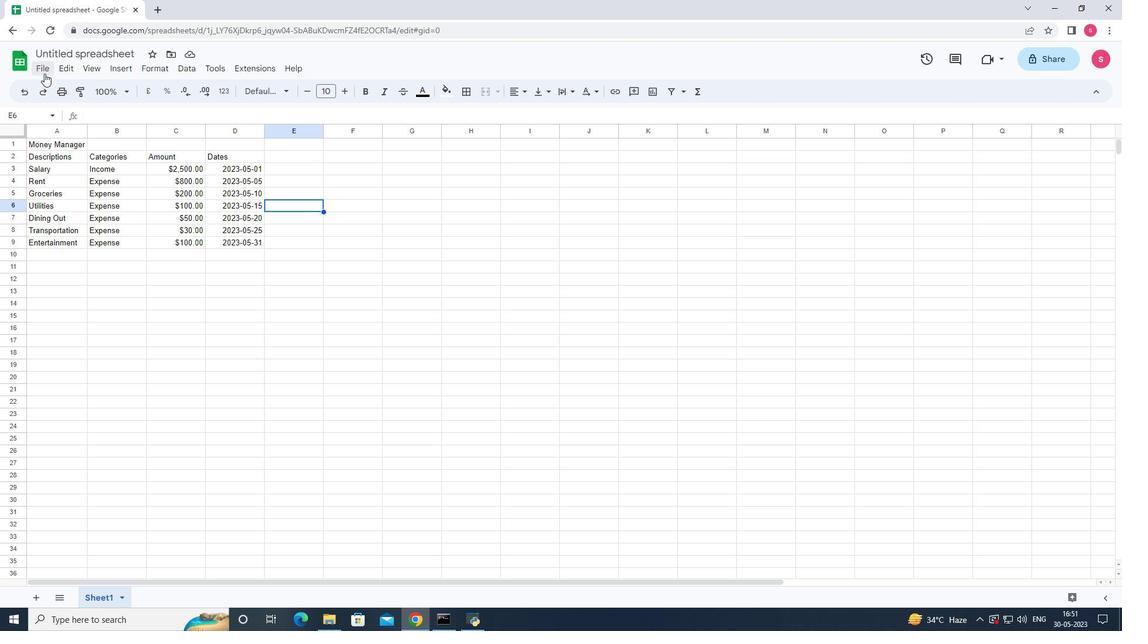 
Action: Mouse pressed left at (44, 73)
Screenshot: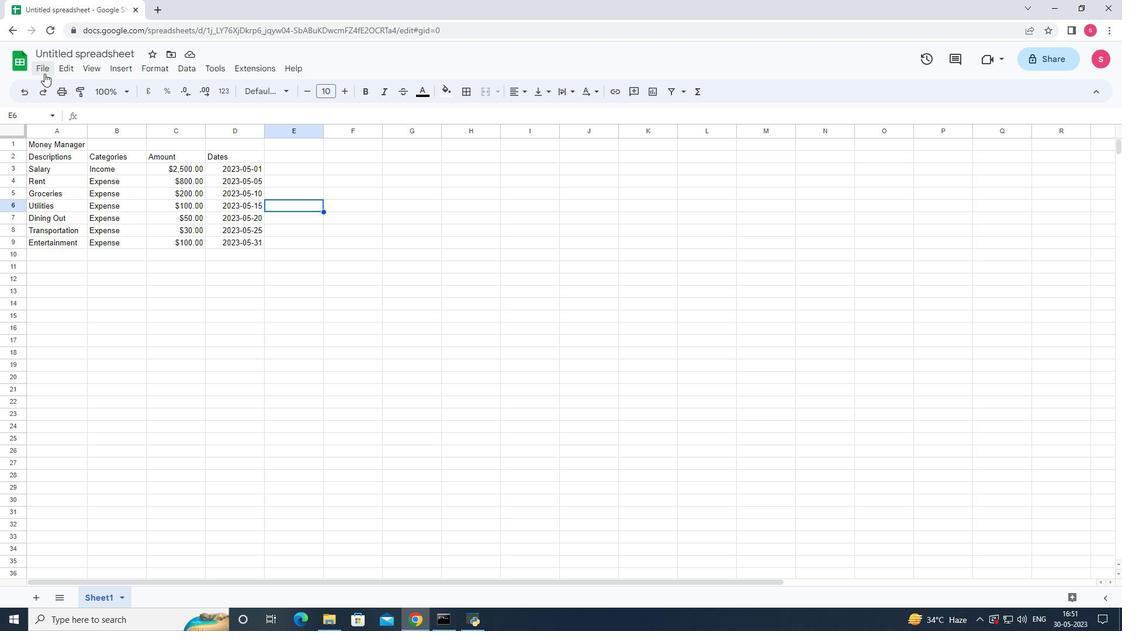 
Action: Mouse moved to (91, 242)
Screenshot: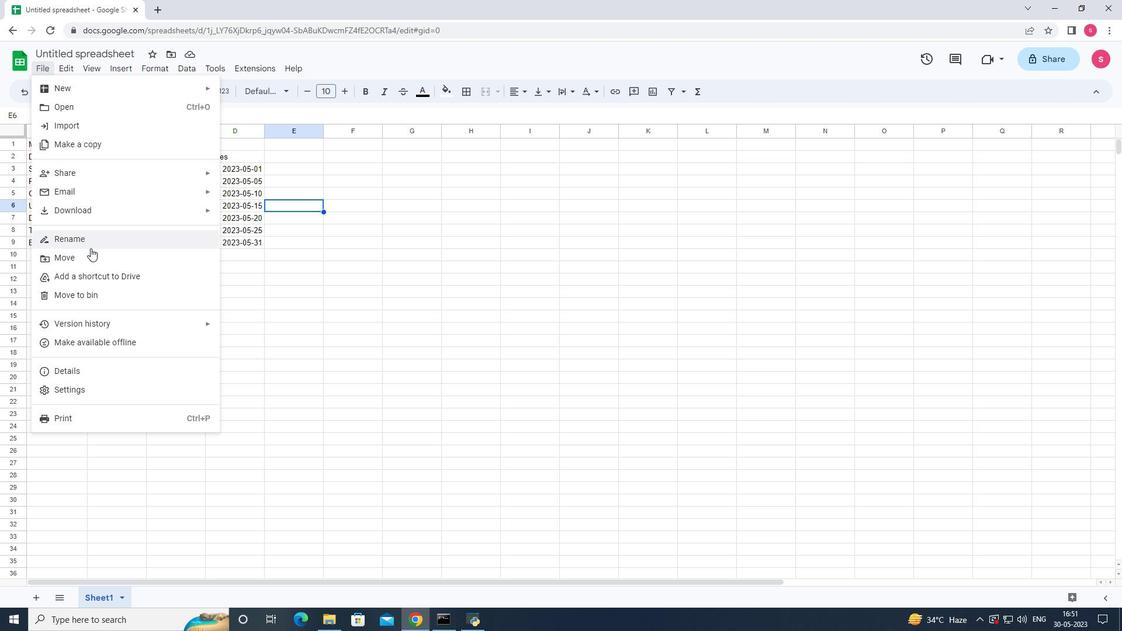 
Action: Mouse pressed left at (91, 242)
Screenshot: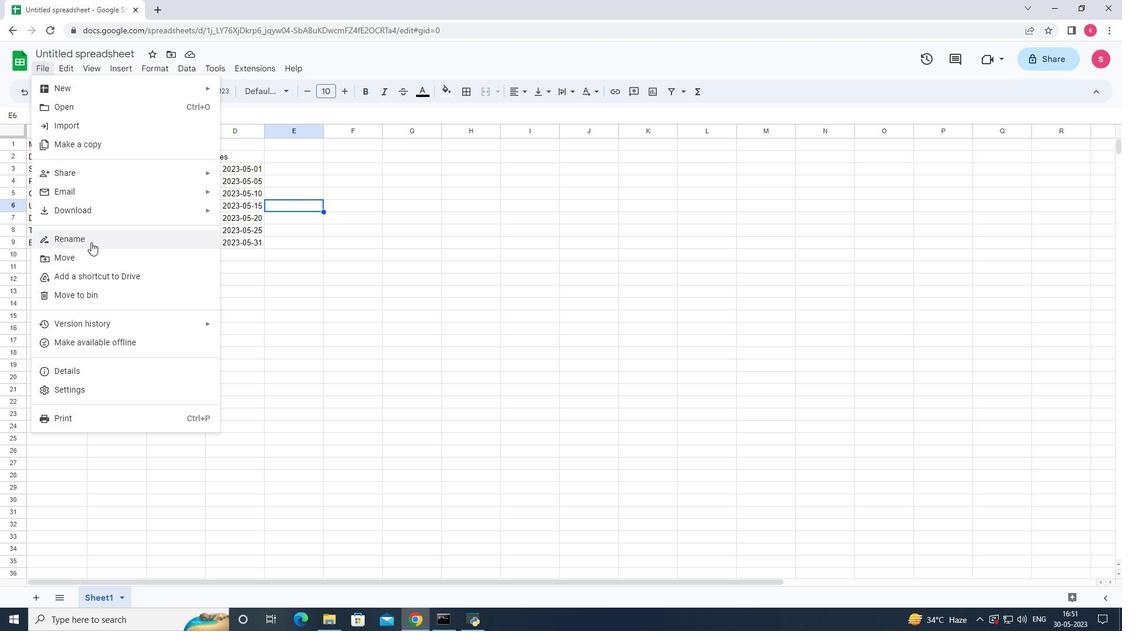 
Action: Key pressed <Key.shift>Budget<Key.space>control<Key.space>log<Key.enter>
Screenshot: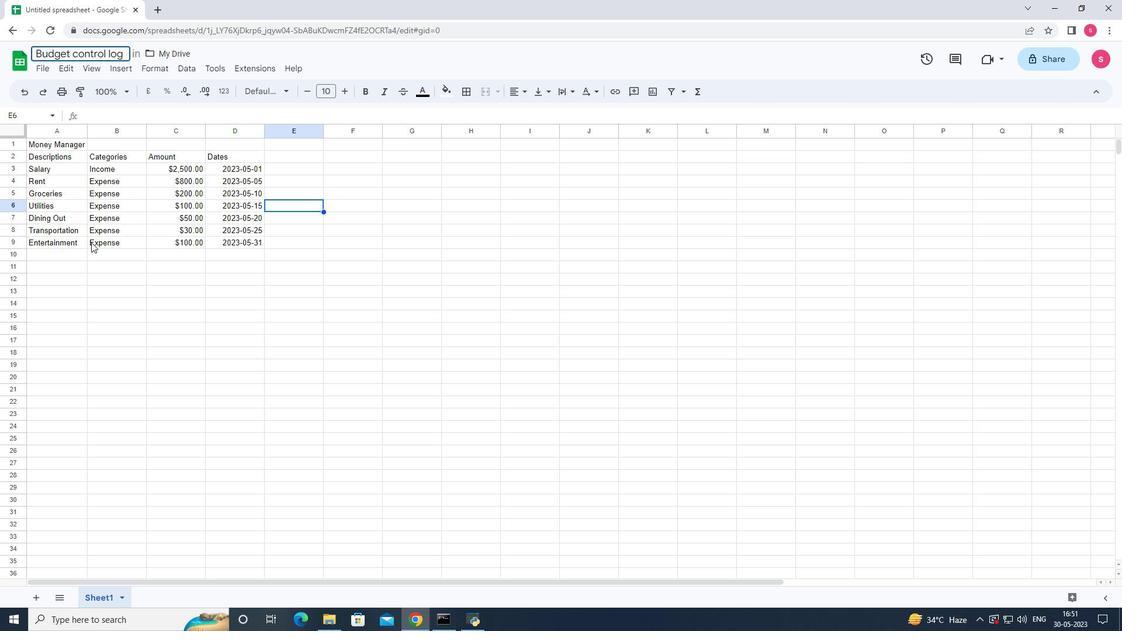 
Action: Mouse moved to (151, 294)
Screenshot: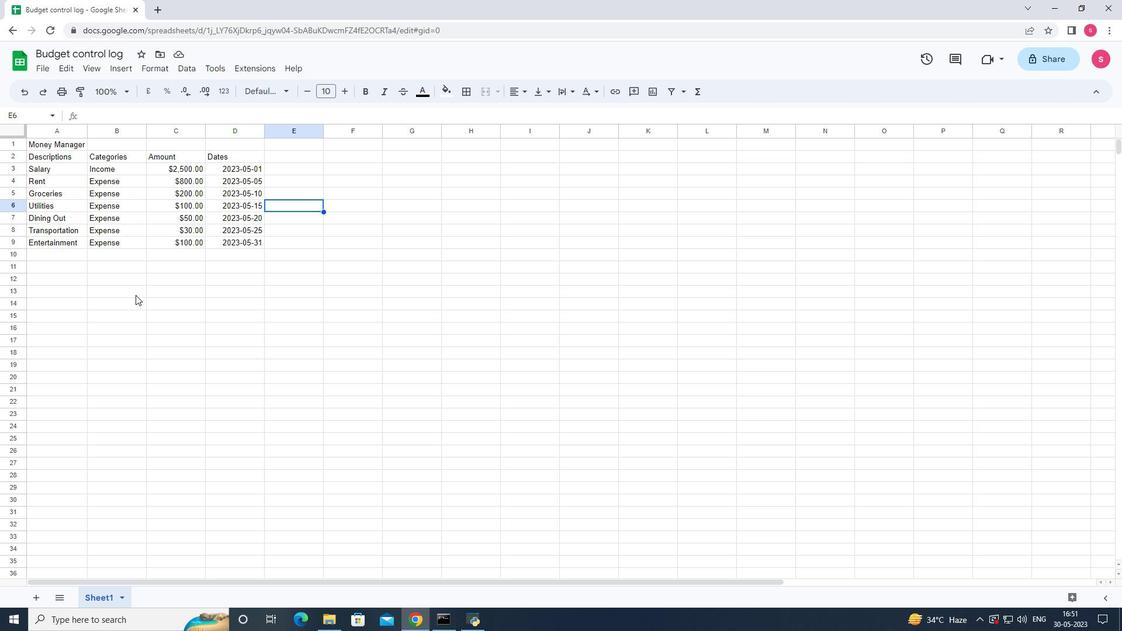 
Action: Mouse pressed left at (151, 294)
Screenshot: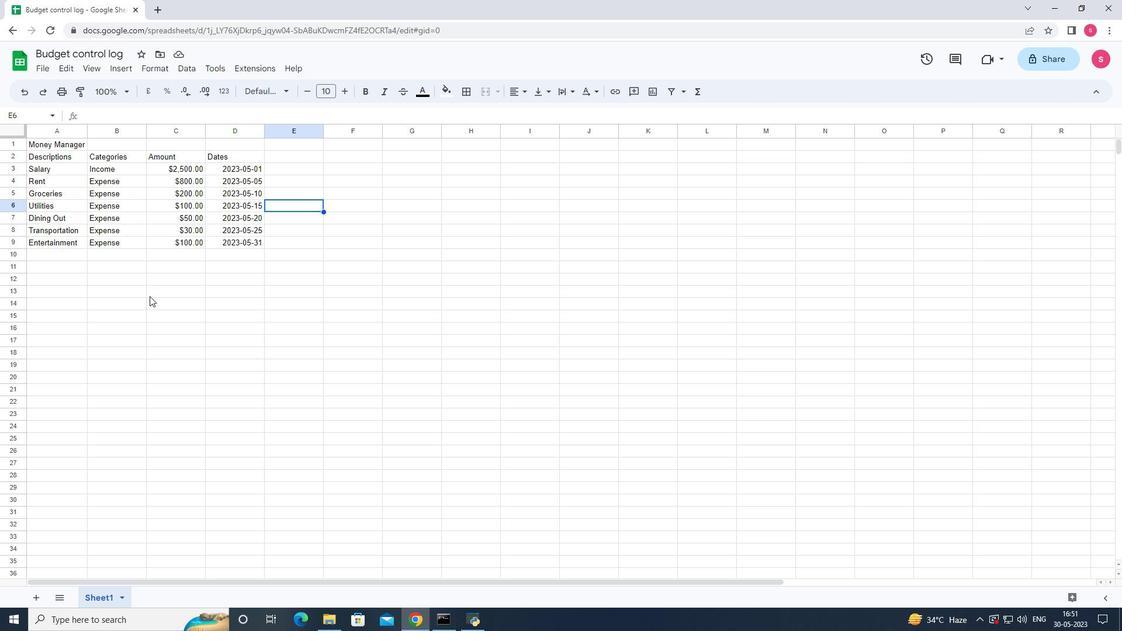 
Action: Mouse moved to (74, 294)
Screenshot: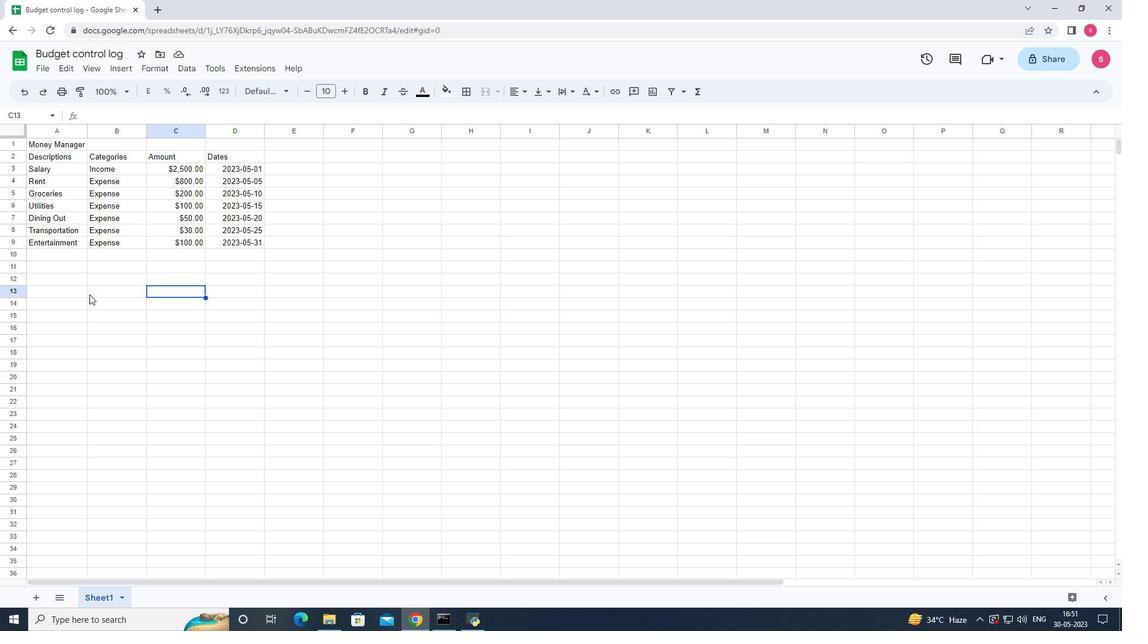 
Action: Mouse pressed left at (74, 294)
Screenshot: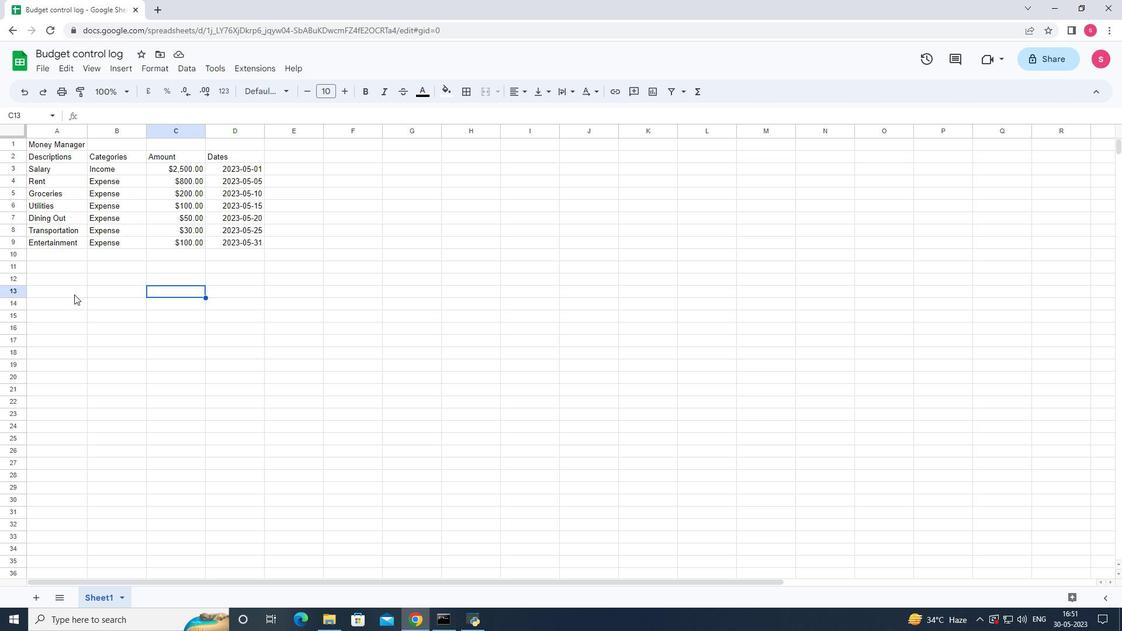 
Action: Mouse moved to (261, 309)
Screenshot: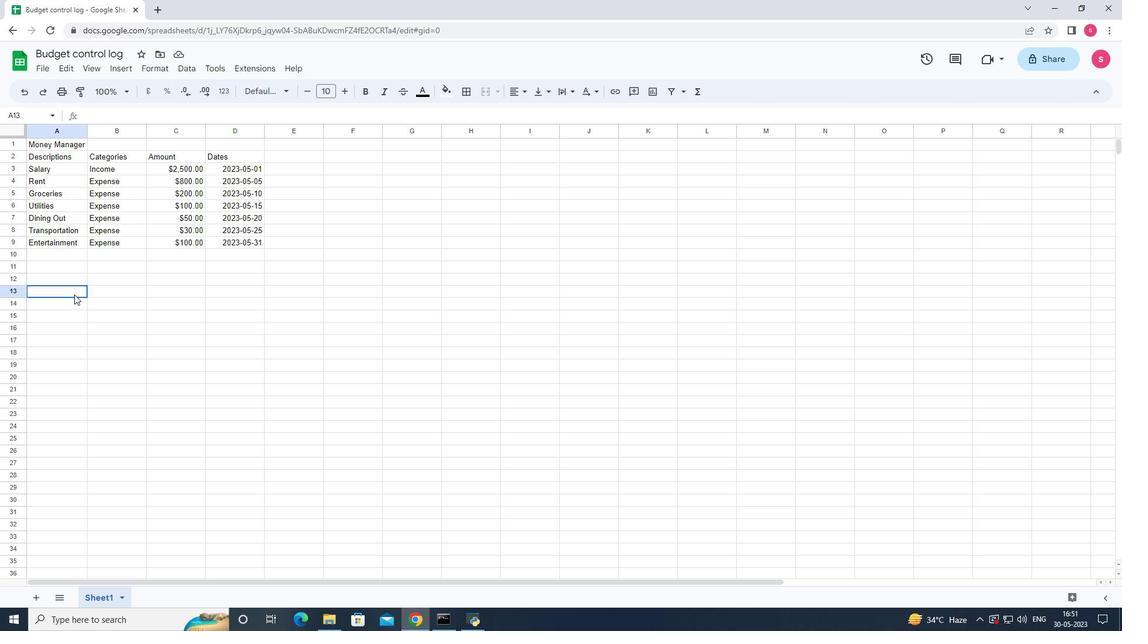 
Action: Mouse pressed left at (261, 309)
Screenshot: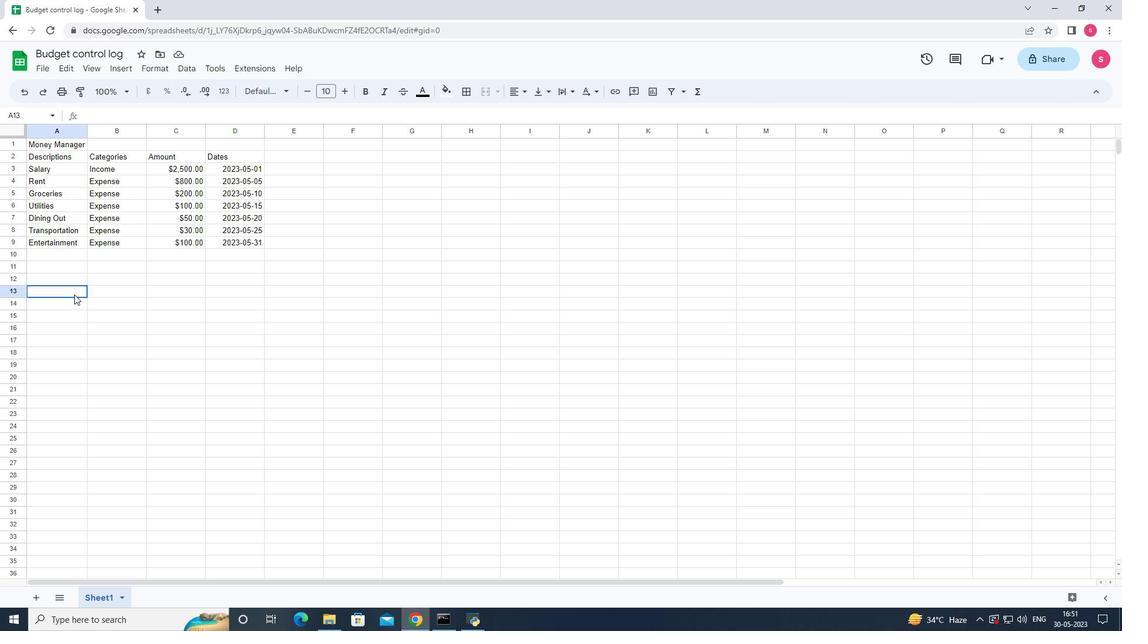 
Action: Mouse moved to (261, 309)
Screenshot: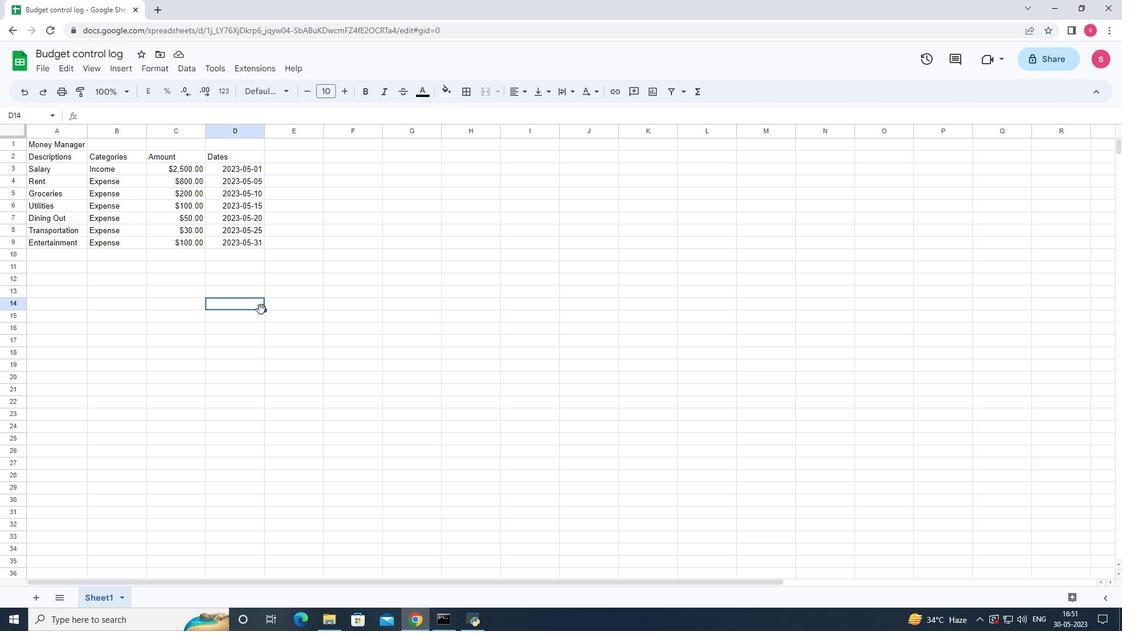 
